 Task: Add a condition where "Hours since status category closed Less than Eighteen" in unsolved tickets in your groups.
Action: Mouse pressed left at (256, 465)
Screenshot: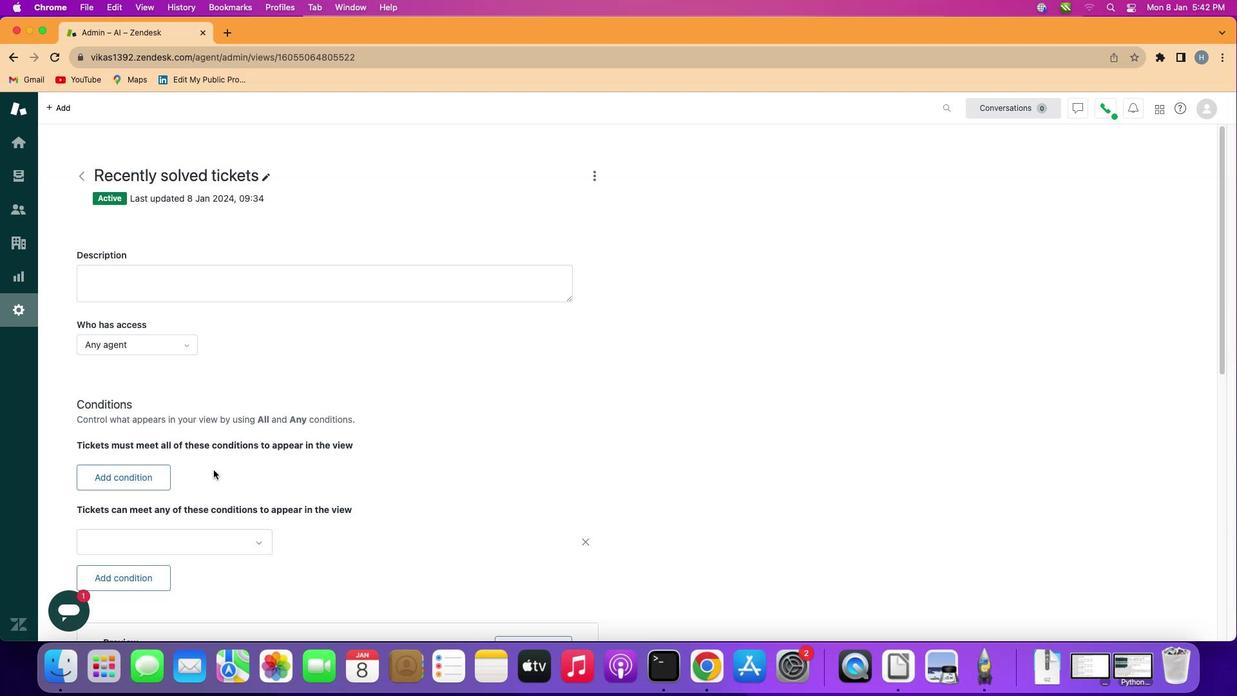 
Action: Mouse moved to (180, 480)
Screenshot: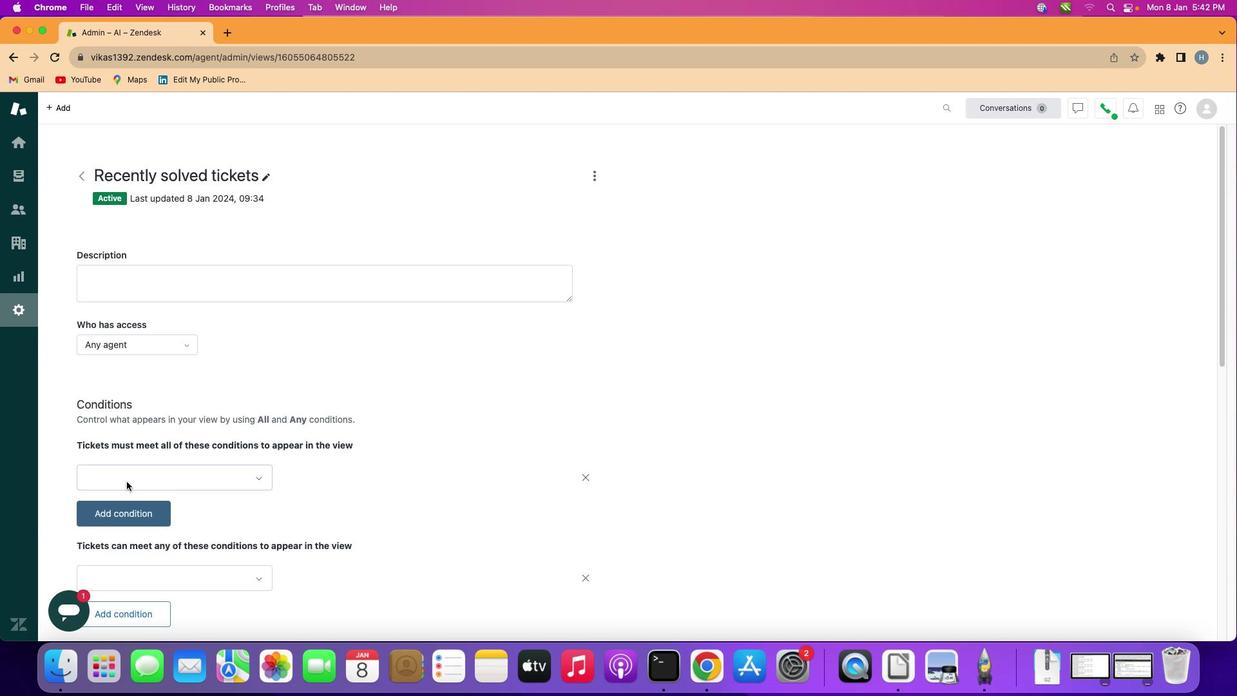 
Action: Mouse pressed left at (180, 480)
Screenshot: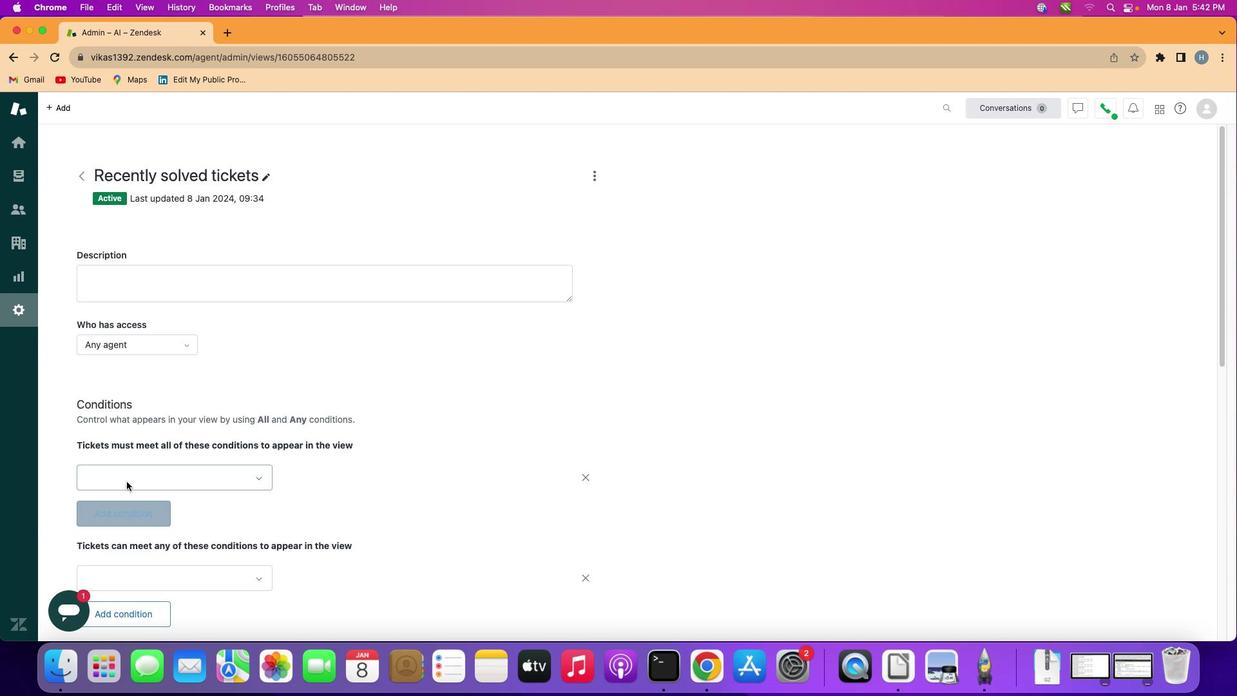 
Action: Mouse moved to (236, 478)
Screenshot: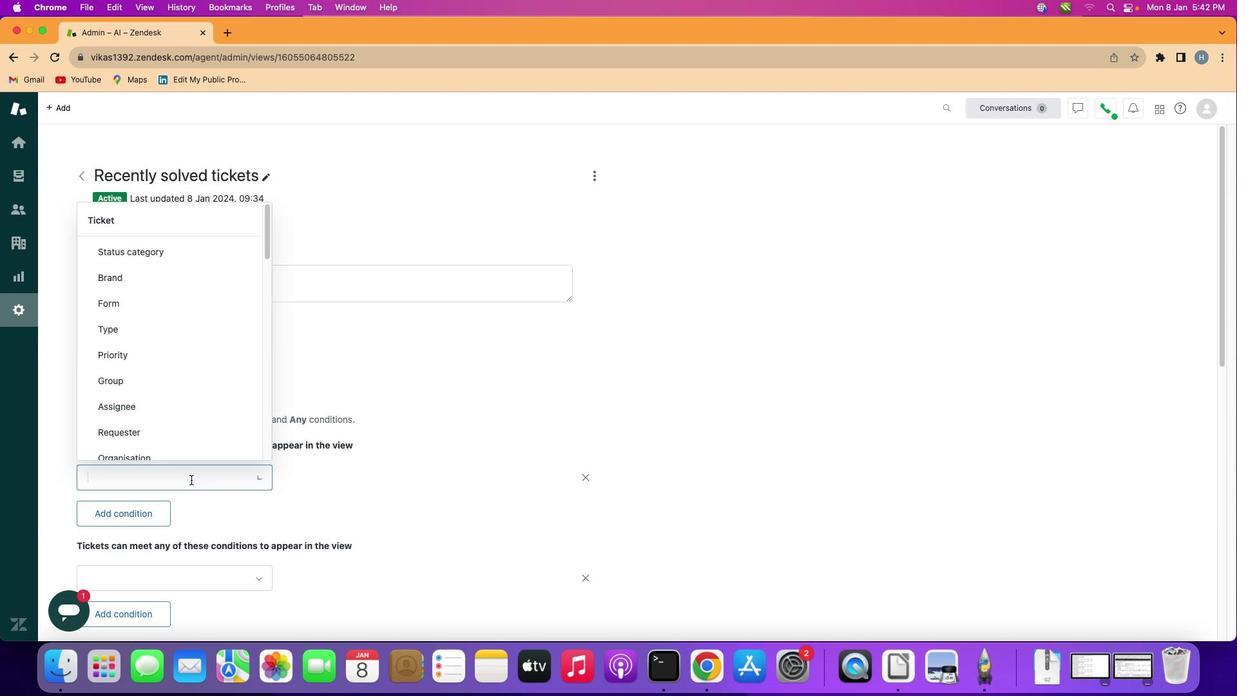 
Action: Mouse pressed left at (236, 478)
Screenshot: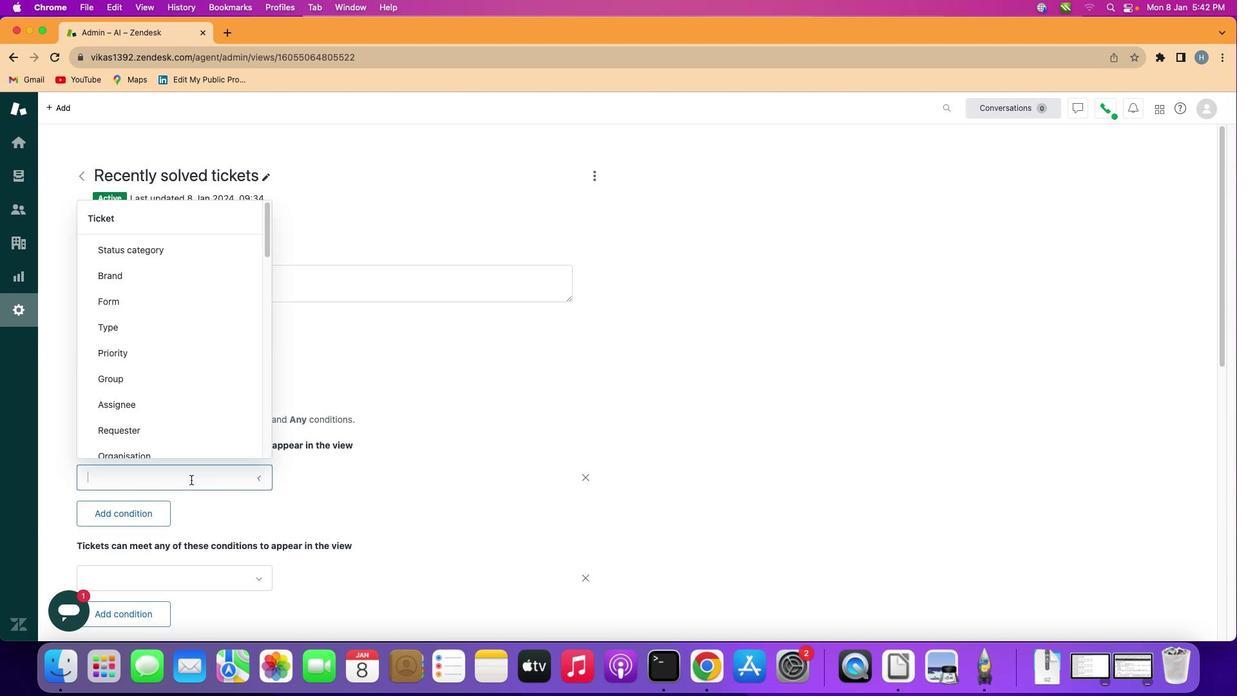 
Action: Mouse moved to (236, 327)
Screenshot: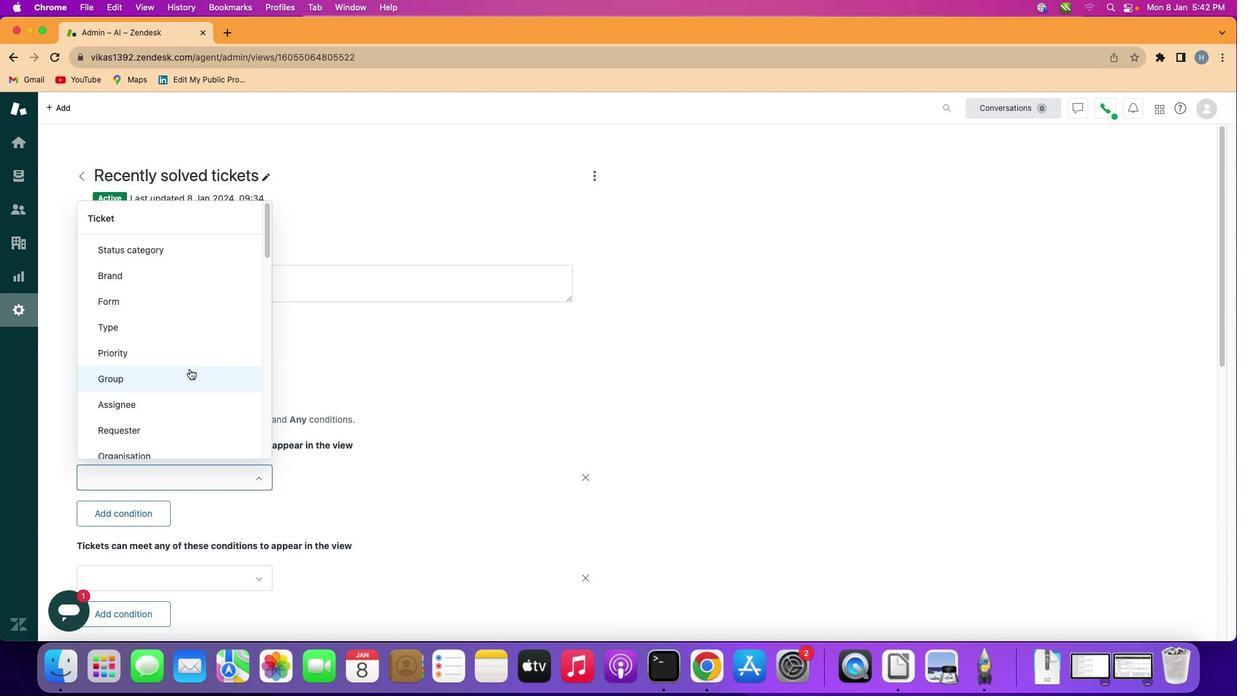 
Action: Mouse scrolled (236, 327) with delta (70, -172)
Screenshot: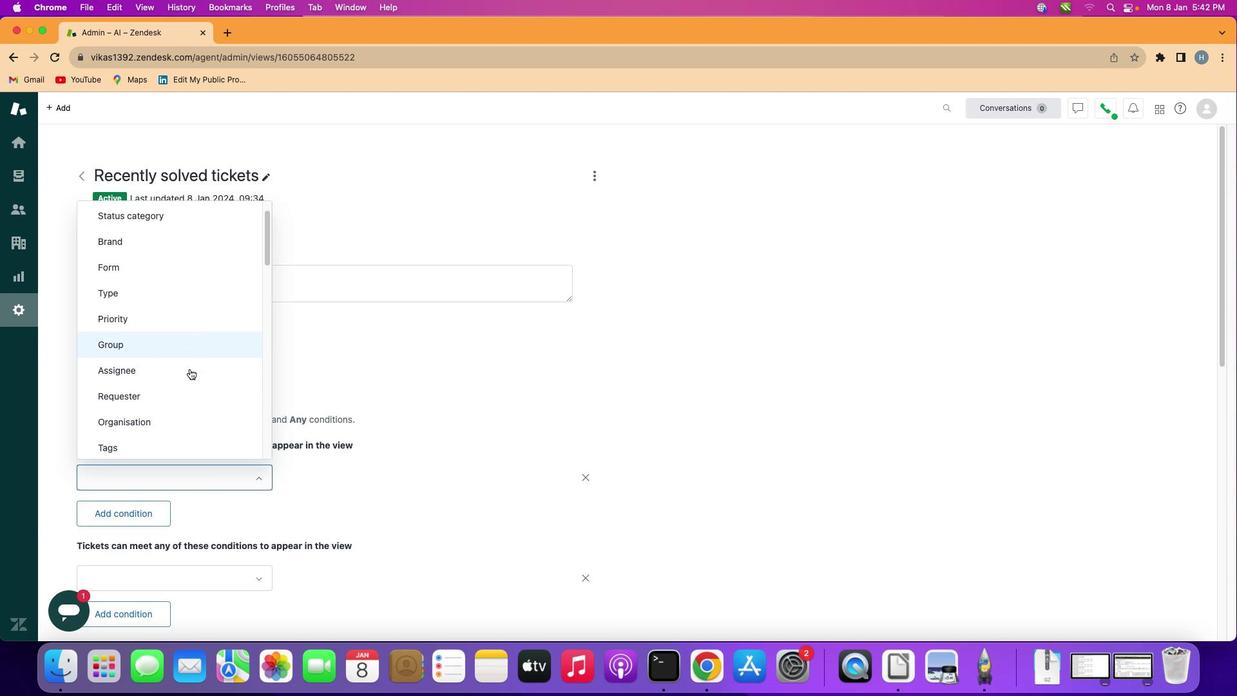 
Action: Mouse scrolled (236, 327) with delta (70, -172)
Screenshot: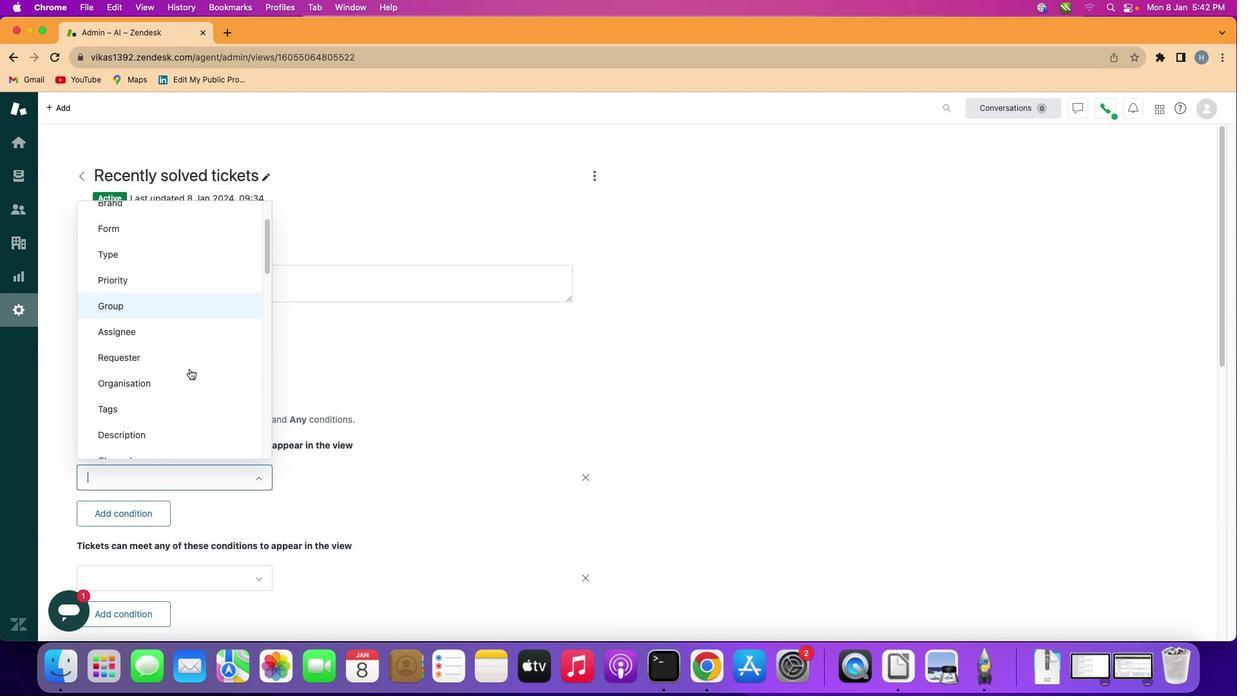 
Action: Mouse scrolled (236, 327) with delta (70, -172)
Screenshot: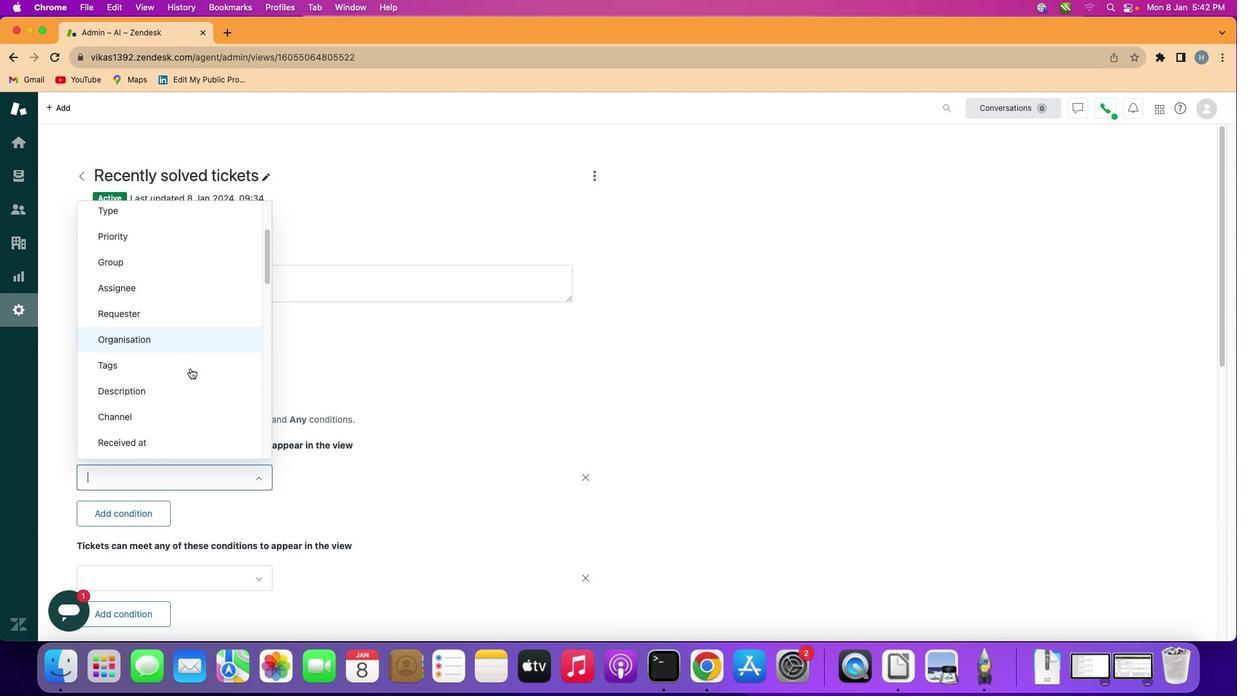 
Action: Mouse scrolled (236, 327) with delta (70, -172)
Screenshot: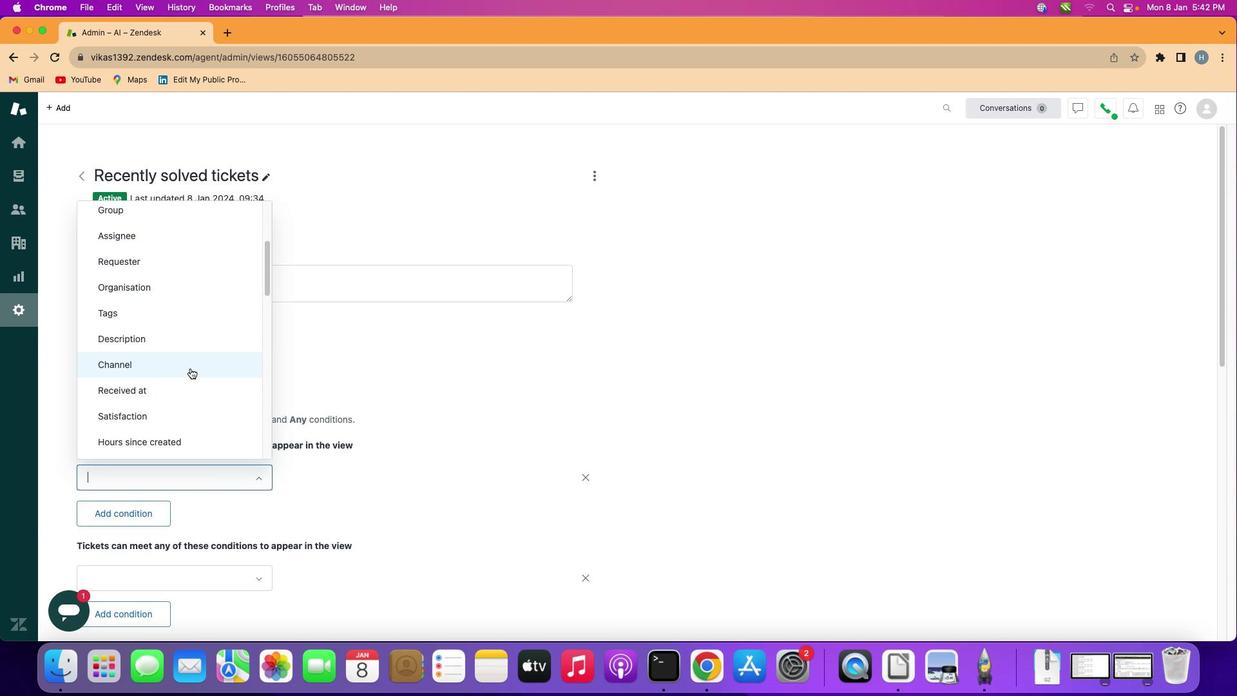 
Action: Mouse scrolled (236, 327) with delta (70, -172)
Screenshot: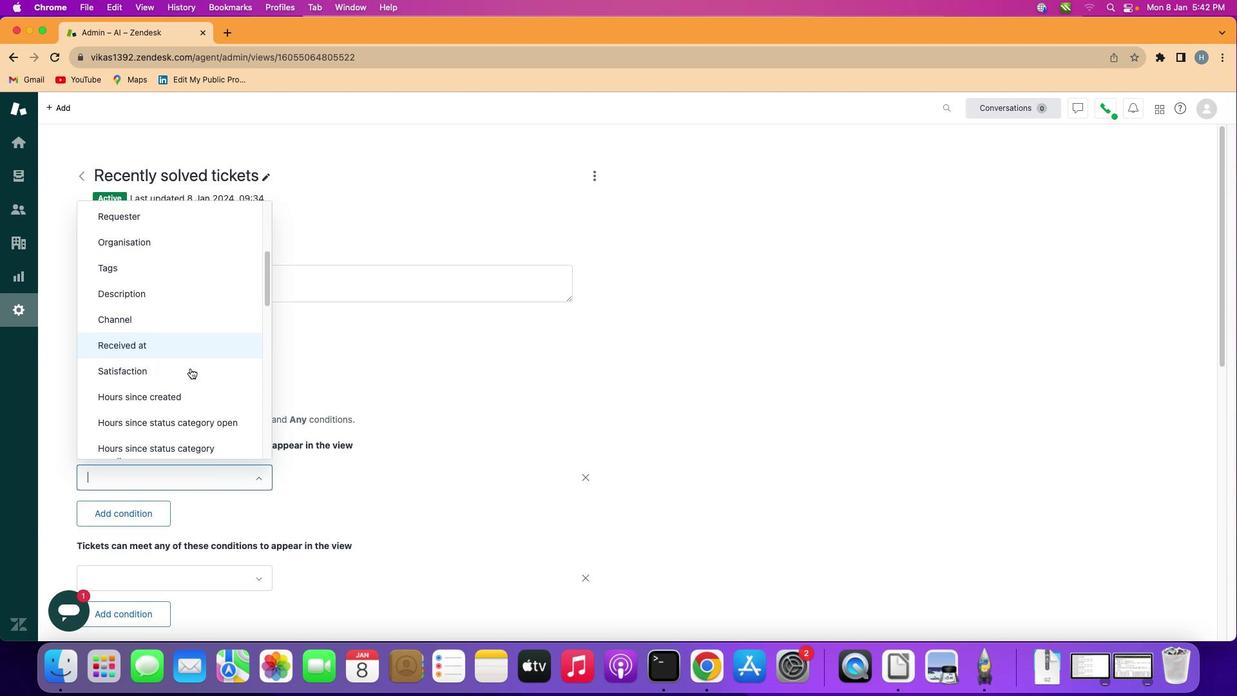 
Action: Mouse moved to (236, 327)
Screenshot: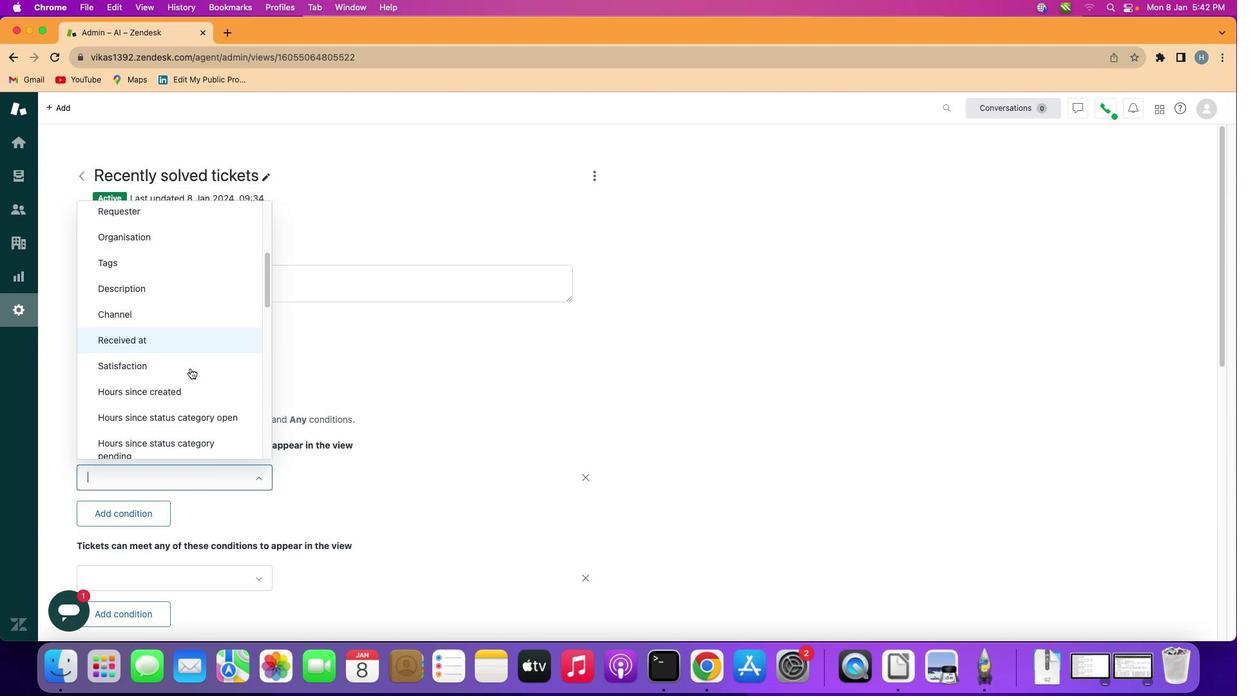 
Action: Mouse scrolled (236, 327) with delta (70, -172)
Screenshot: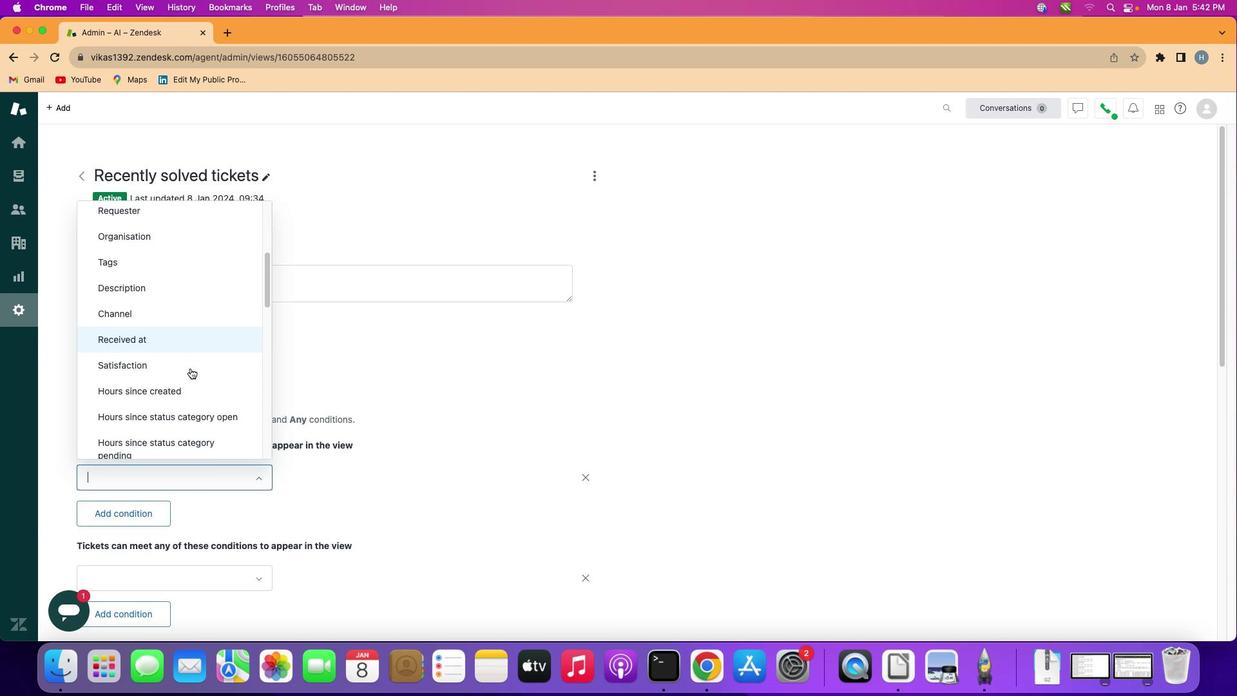 
Action: Mouse moved to (234, 329)
Screenshot: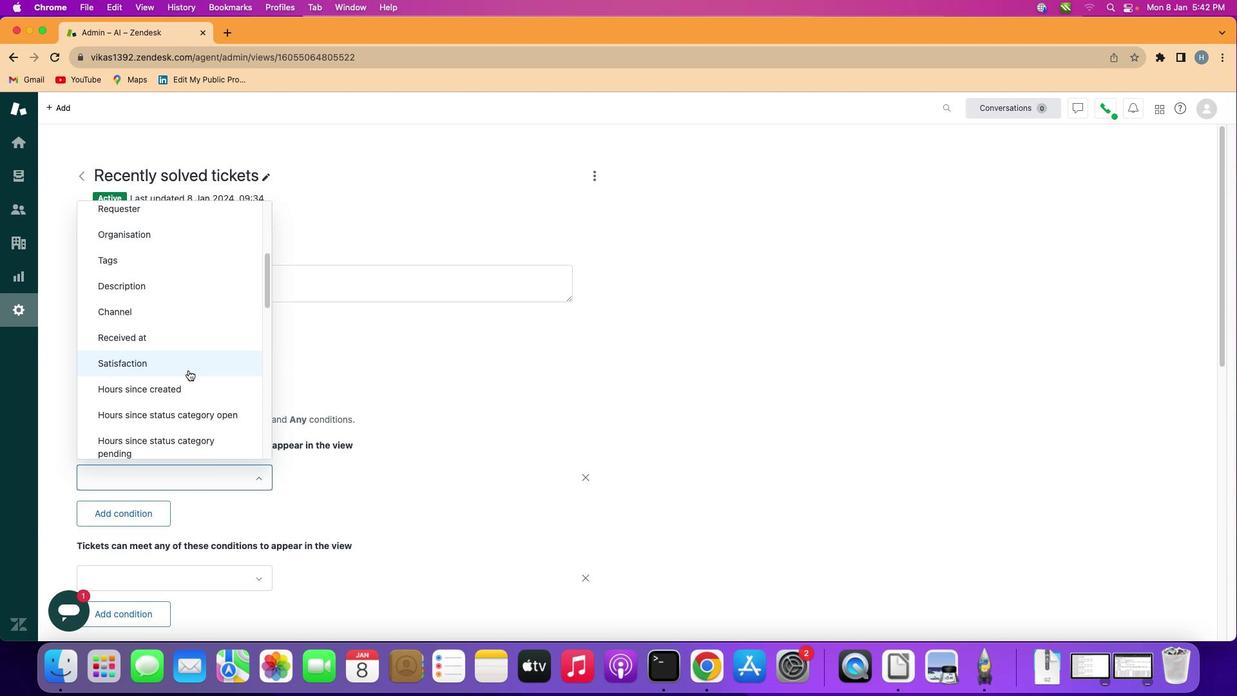 
Action: Mouse scrolled (234, 329) with delta (70, -172)
Screenshot: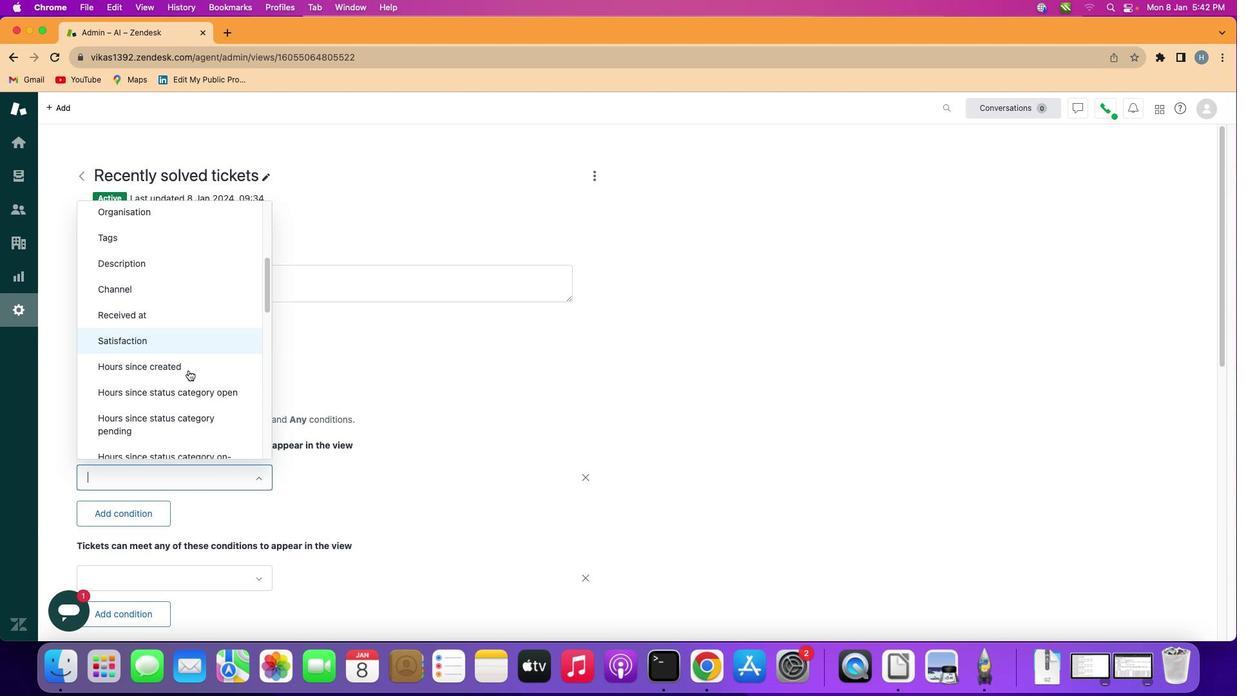 
Action: Mouse scrolled (234, 329) with delta (70, -172)
Screenshot: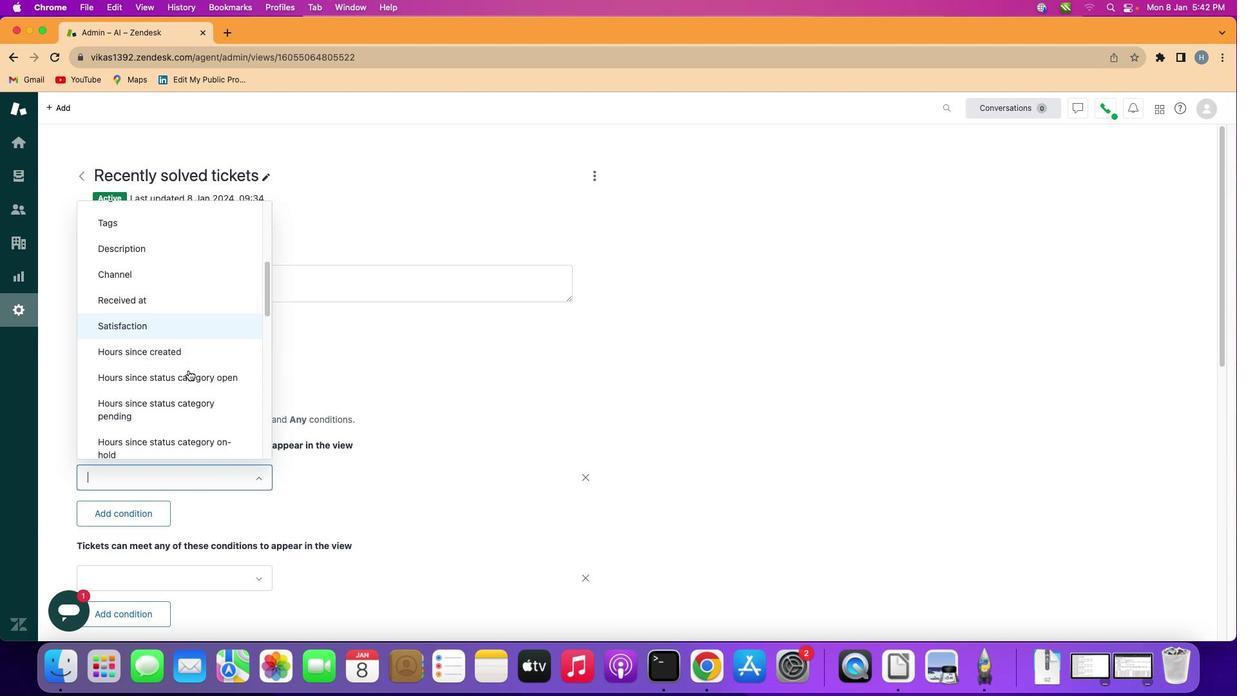 
Action: Mouse scrolled (234, 329) with delta (70, -172)
Screenshot: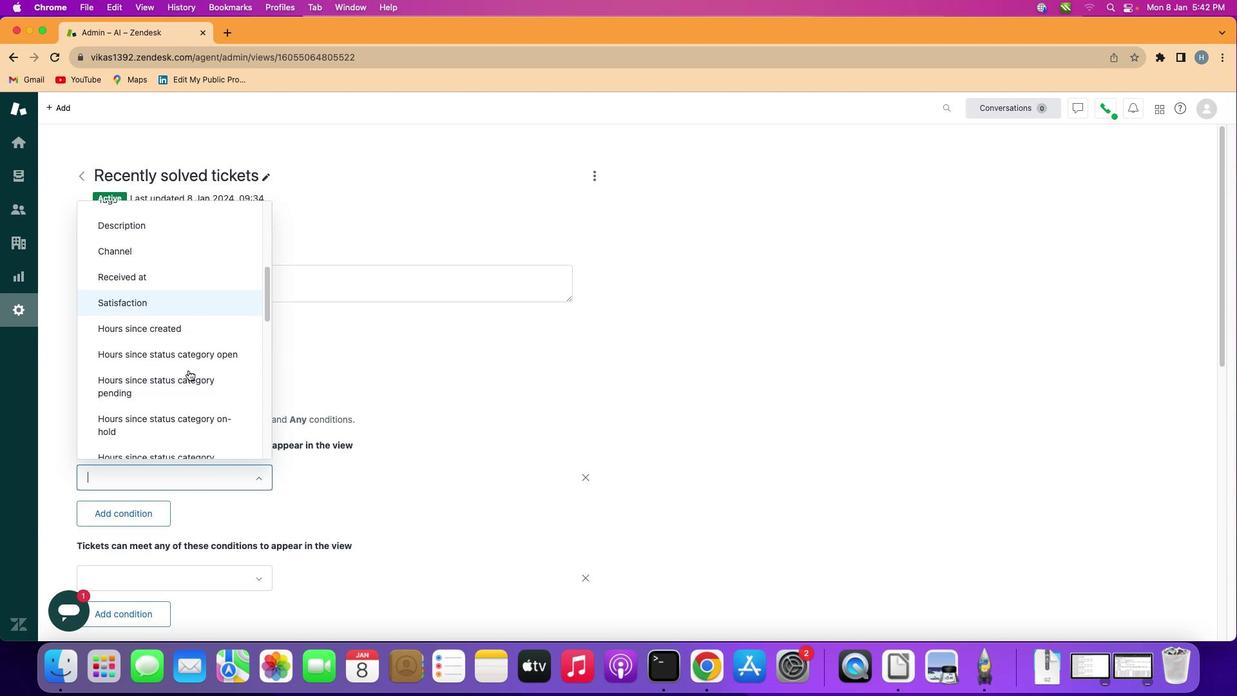 
Action: Mouse scrolled (234, 329) with delta (70, -172)
Screenshot: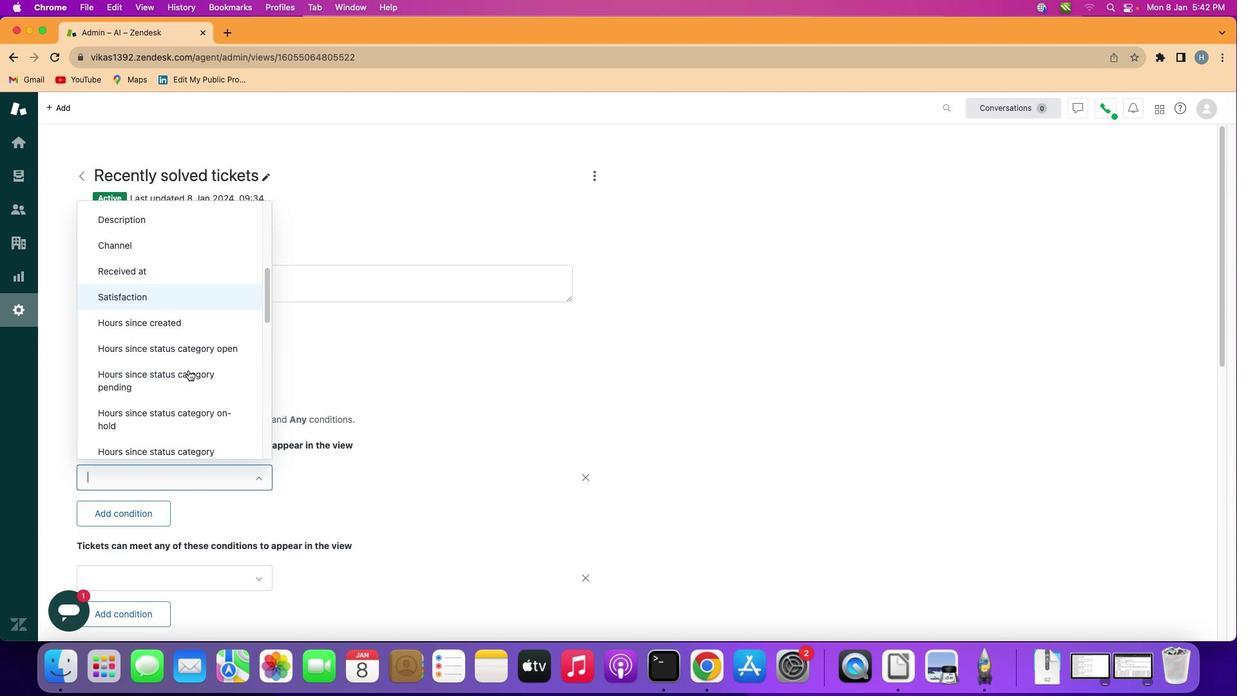 
Action: Mouse scrolled (234, 329) with delta (70, -172)
Screenshot: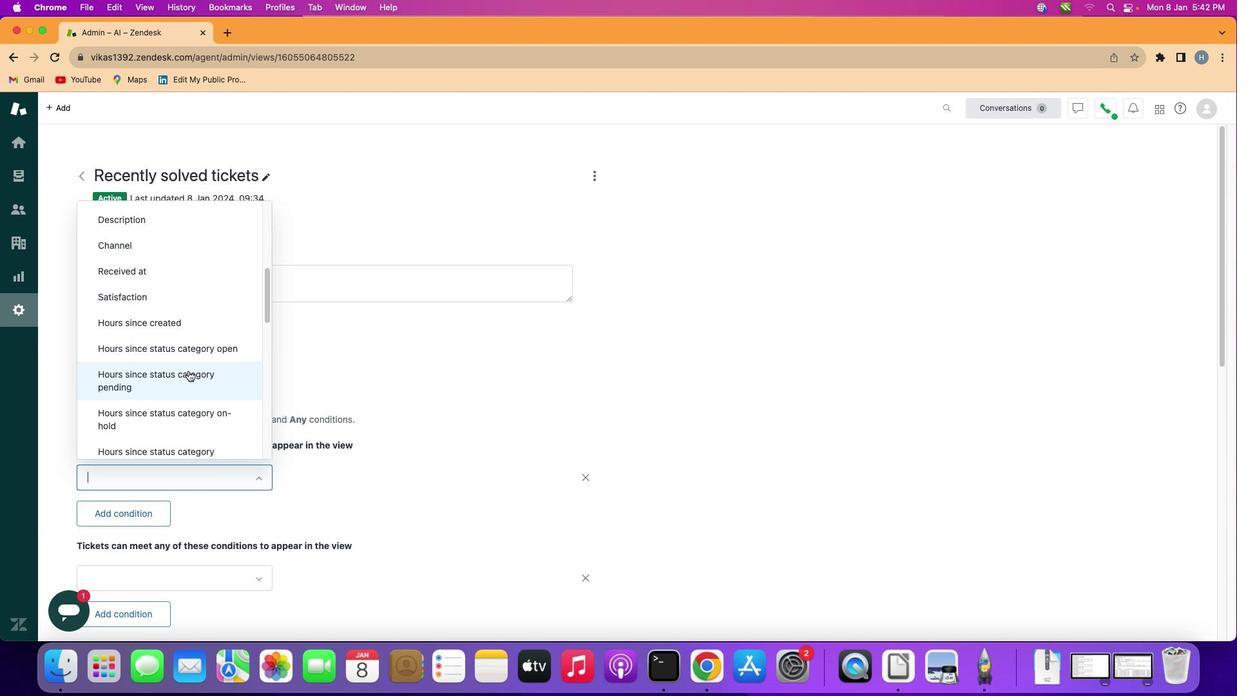 
Action: Mouse moved to (234, 330)
Screenshot: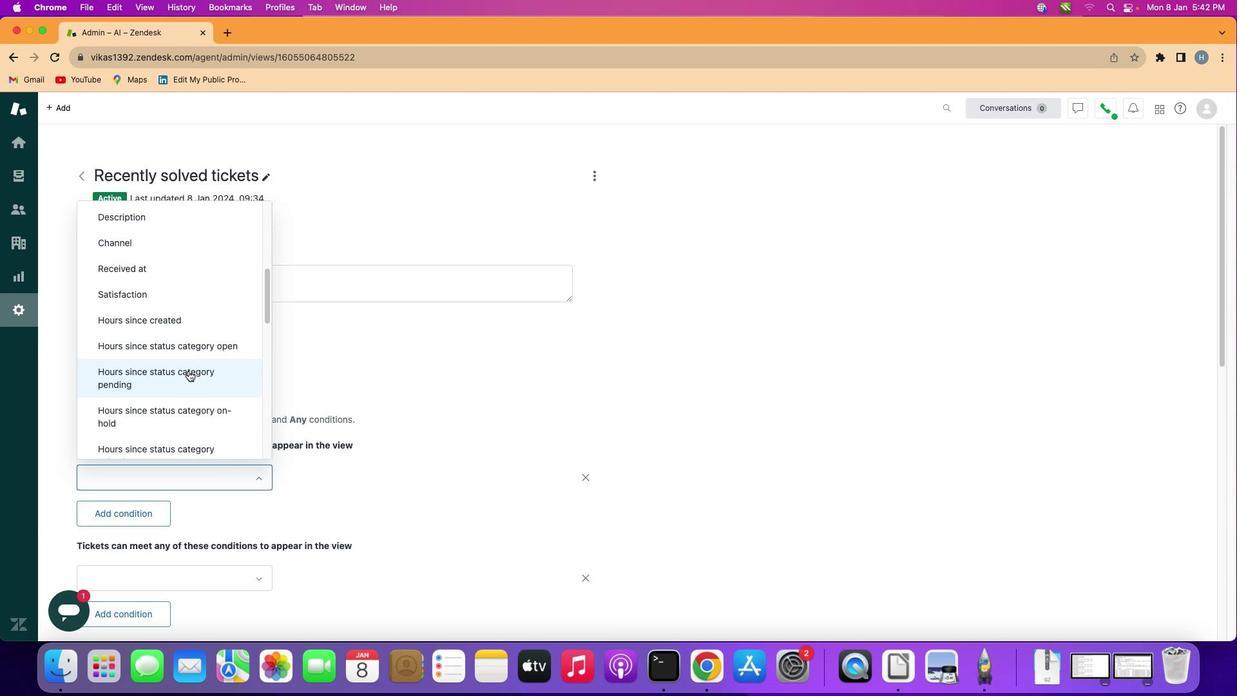 
Action: Mouse scrolled (234, 330) with delta (70, -172)
Screenshot: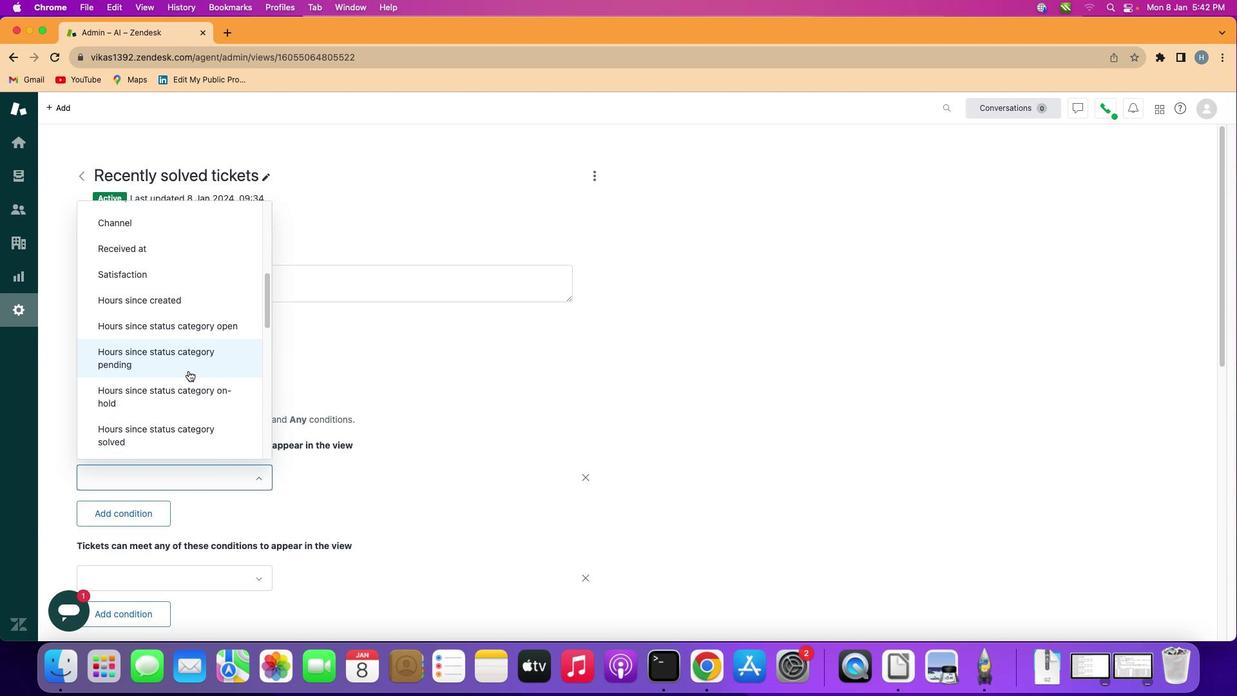 
Action: Mouse scrolled (234, 330) with delta (70, -172)
Screenshot: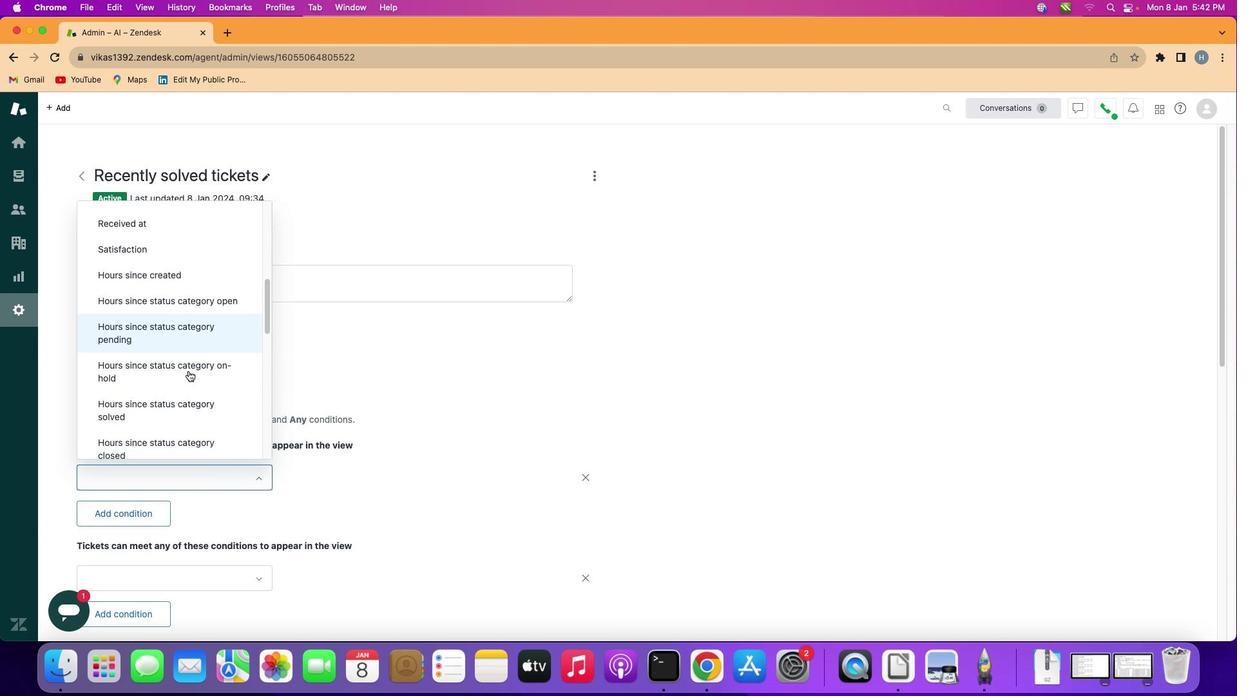 
Action: Mouse scrolled (234, 330) with delta (70, -172)
Screenshot: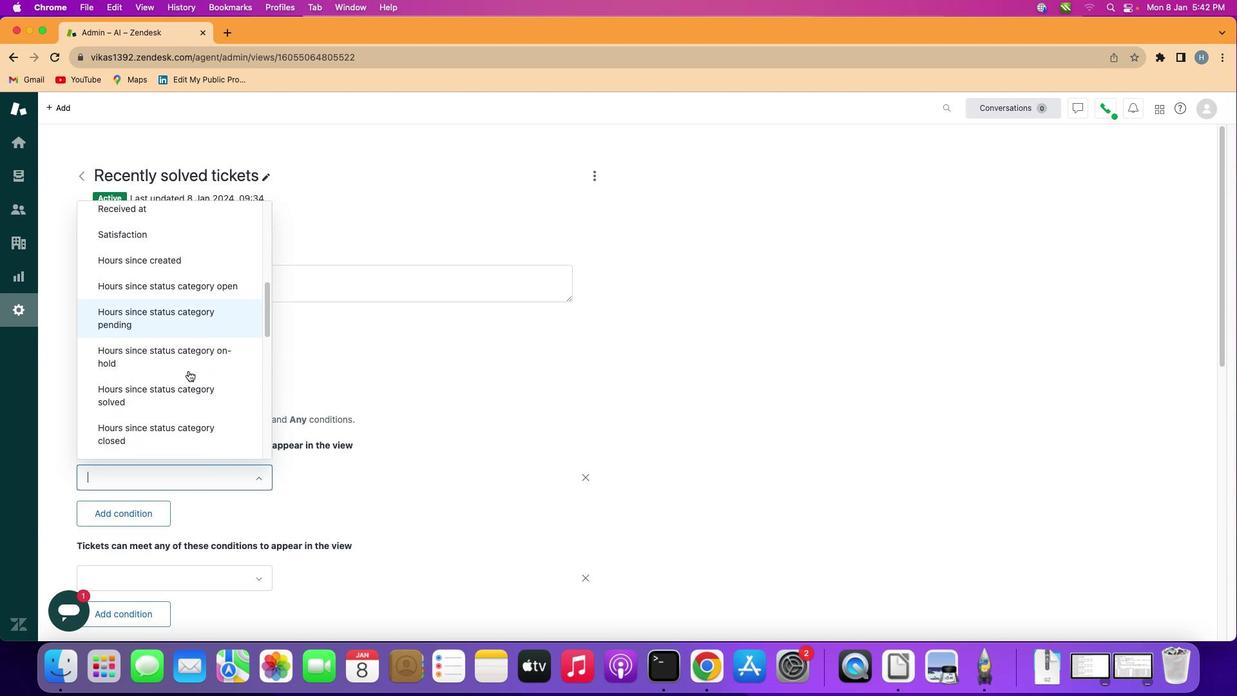
Action: Mouse scrolled (234, 330) with delta (70, -172)
Screenshot: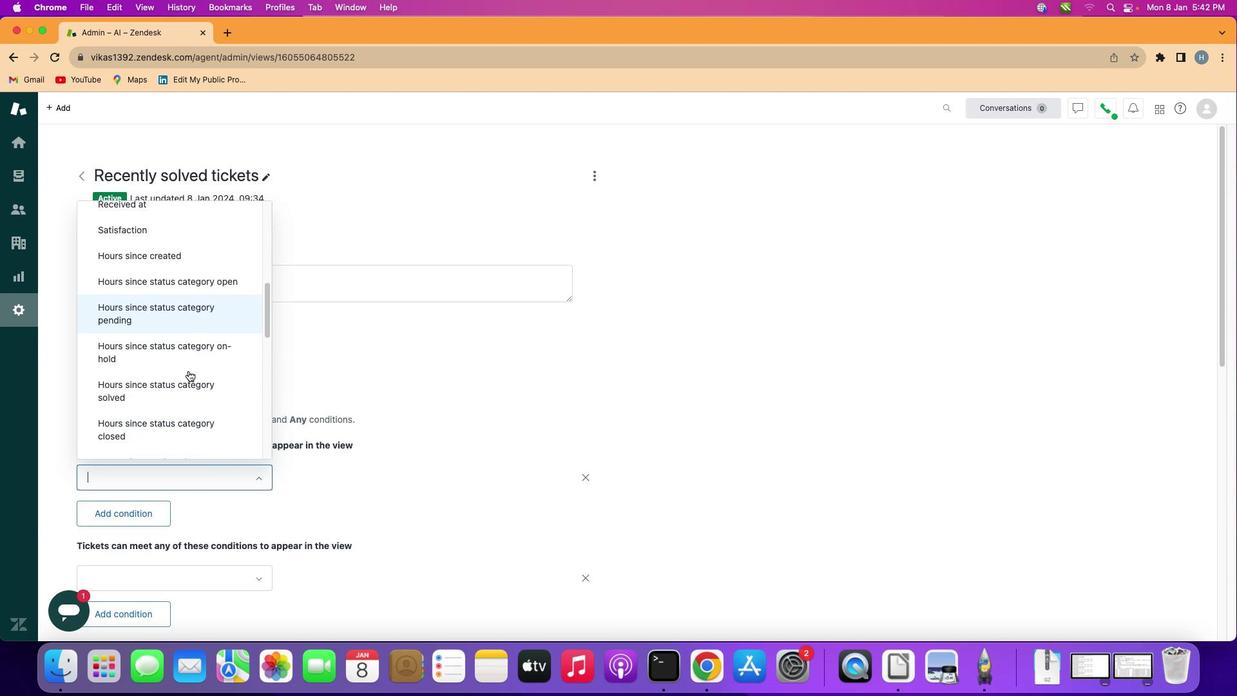 
Action: Mouse scrolled (234, 330) with delta (70, -172)
Screenshot: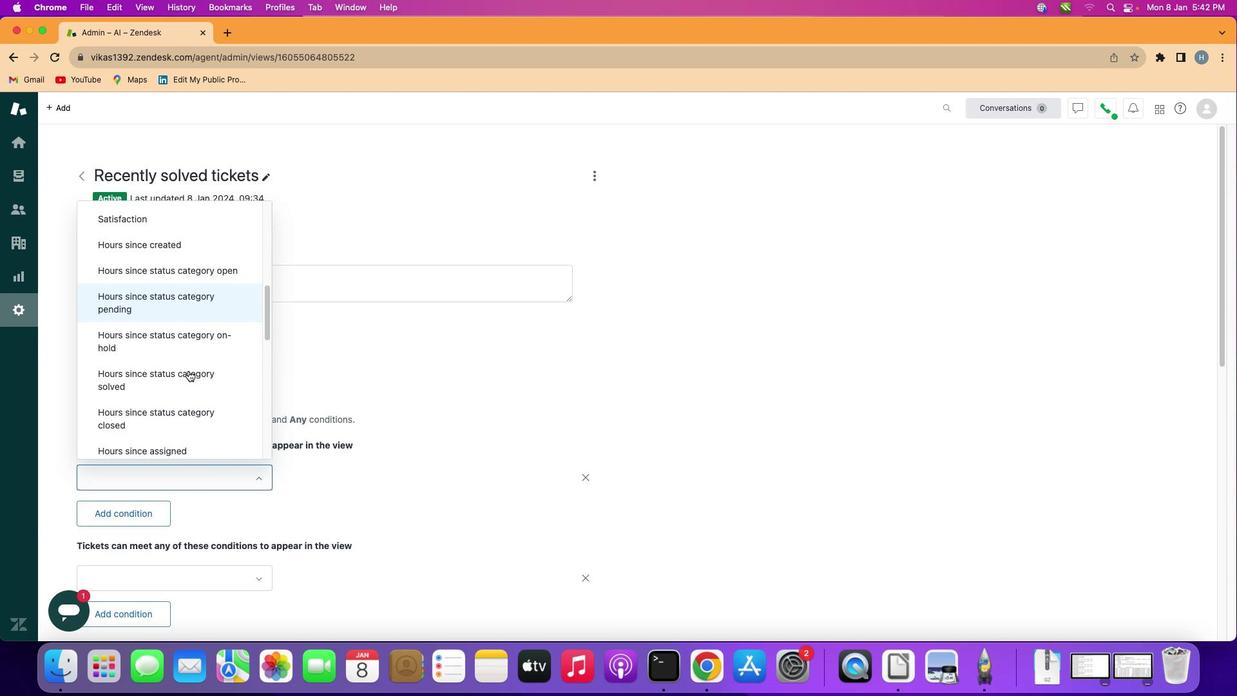 
Action: Mouse scrolled (234, 330) with delta (70, -172)
Screenshot: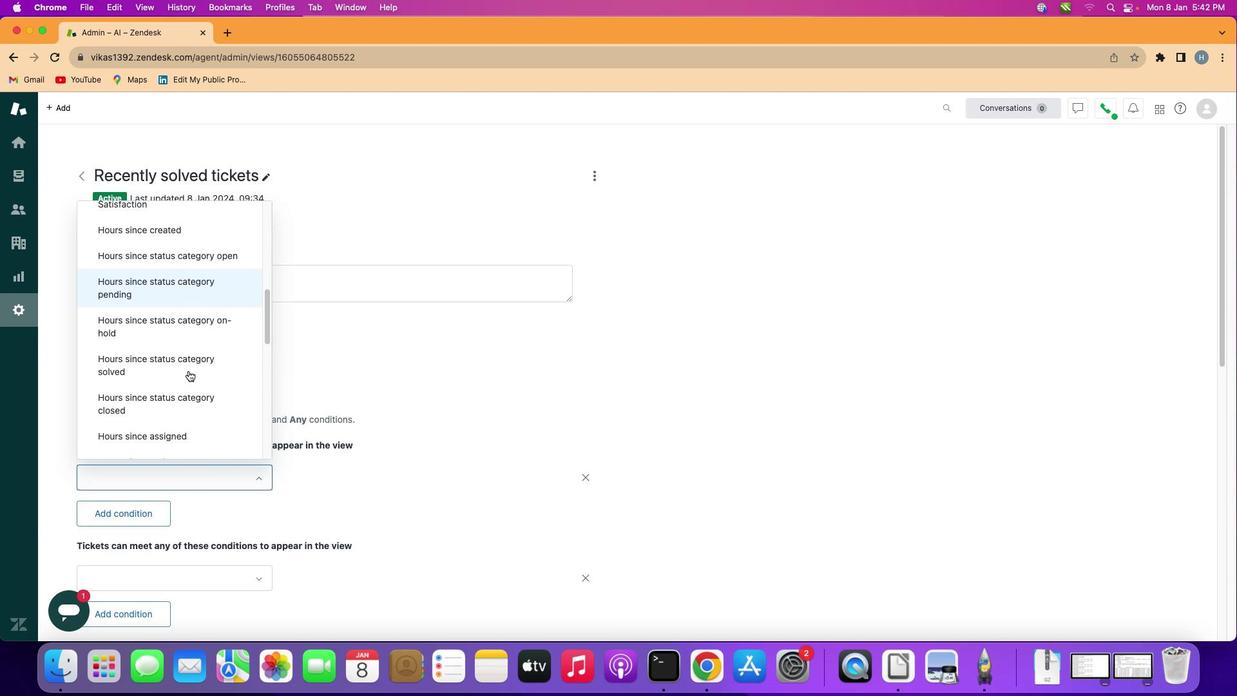
Action: Mouse scrolled (234, 330) with delta (70, -172)
Screenshot: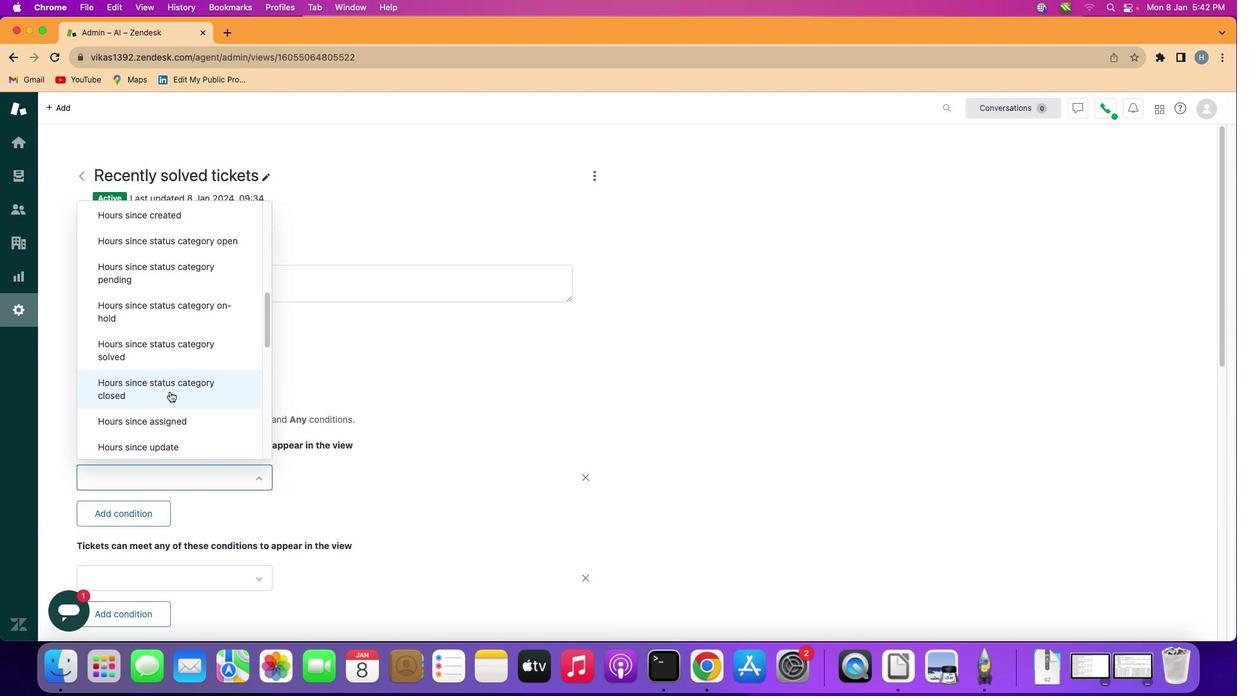 
Action: Mouse scrolled (234, 330) with delta (70, -172)
Screenshot: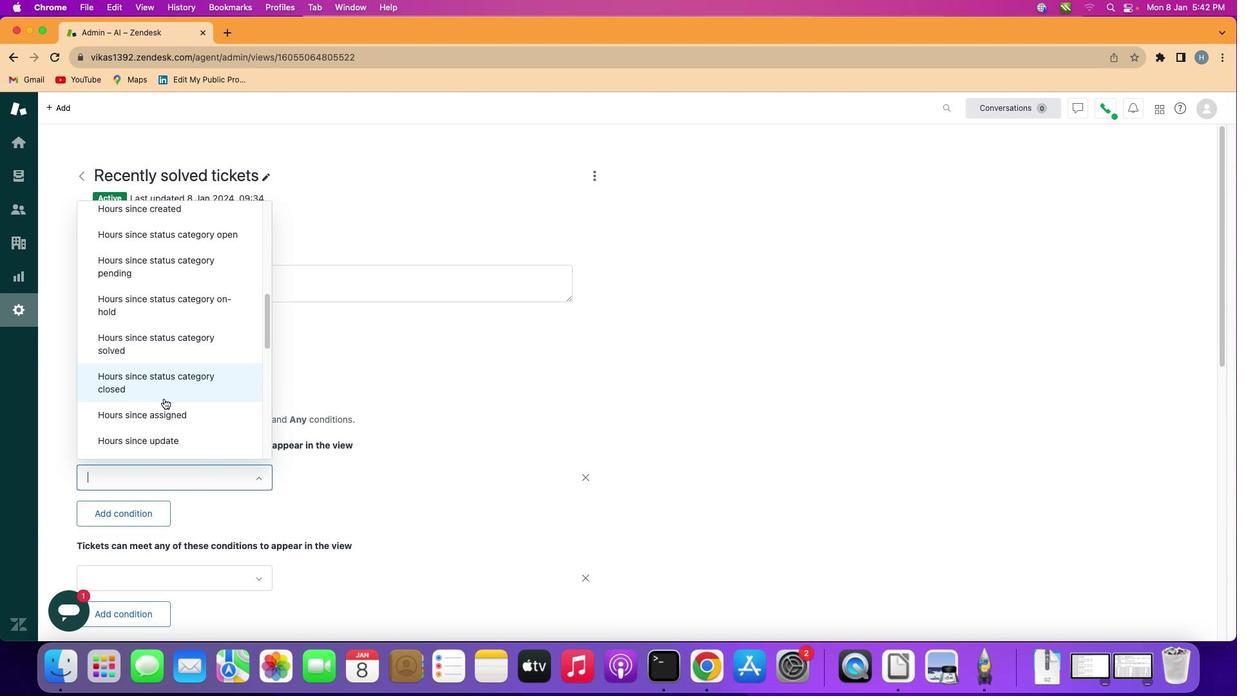 
Action: Mouse moved to (213, 368)
Screenshot: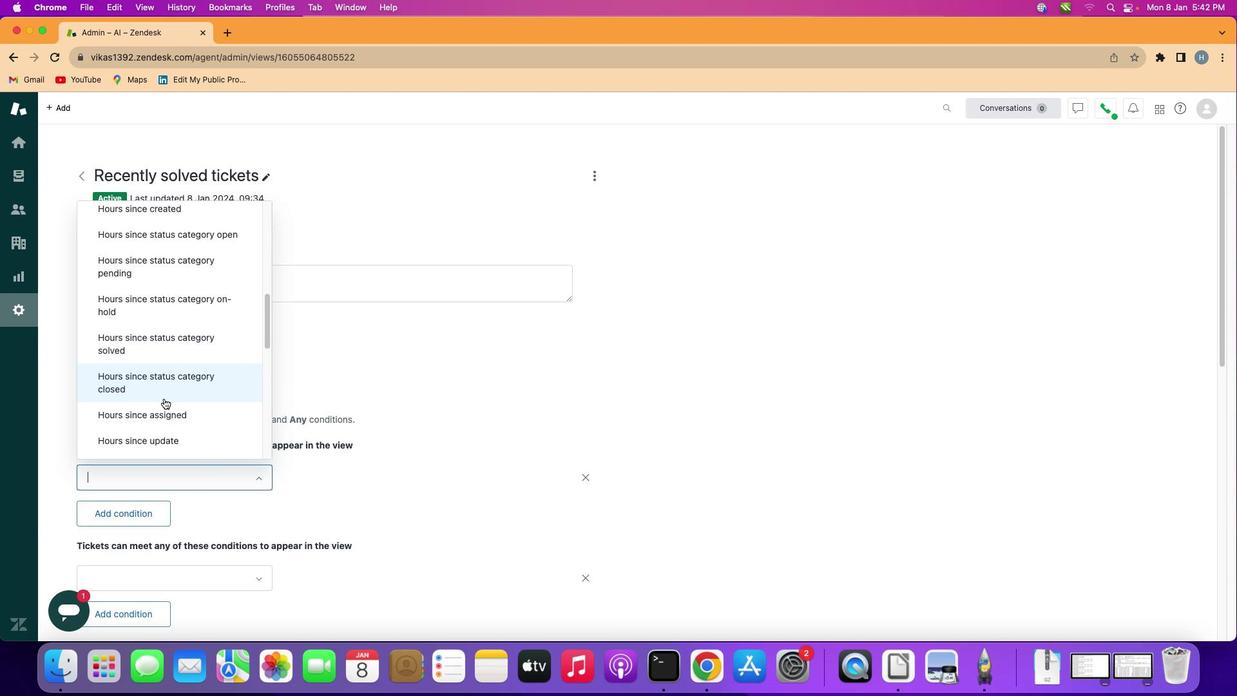 
Action: Mouse pressed left at (213, 368)
Screenshot: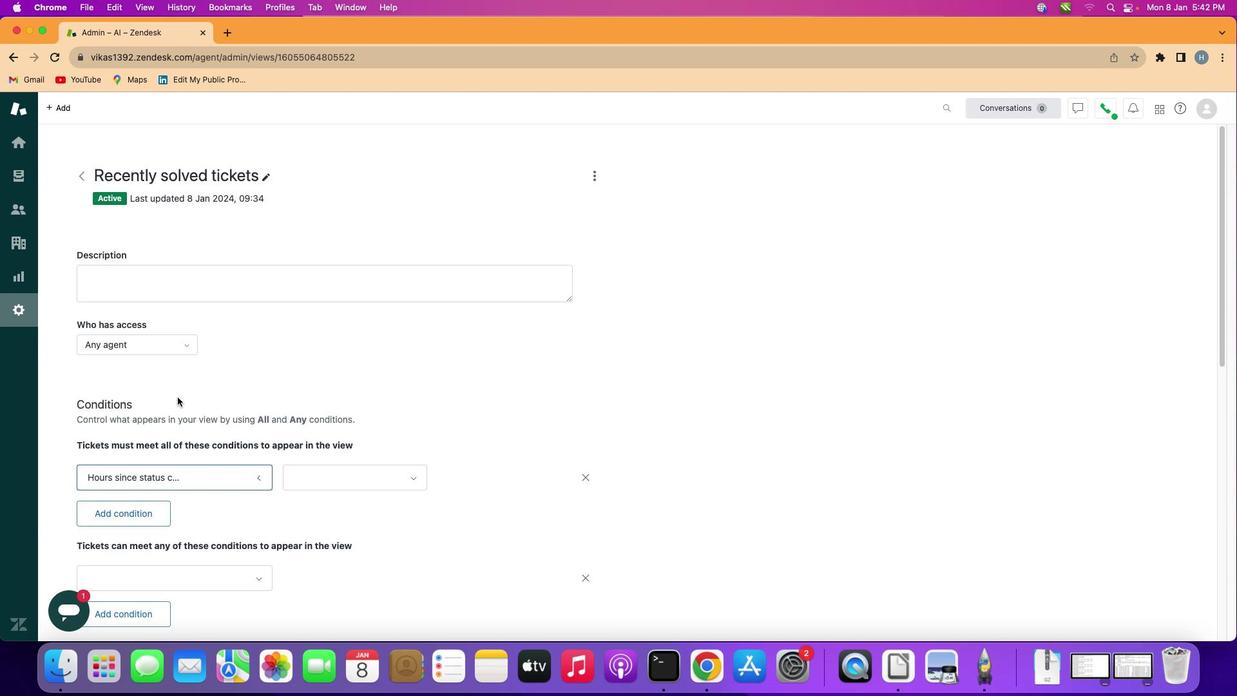 
Action: Mouse moved to (371, 463)
Screenshot: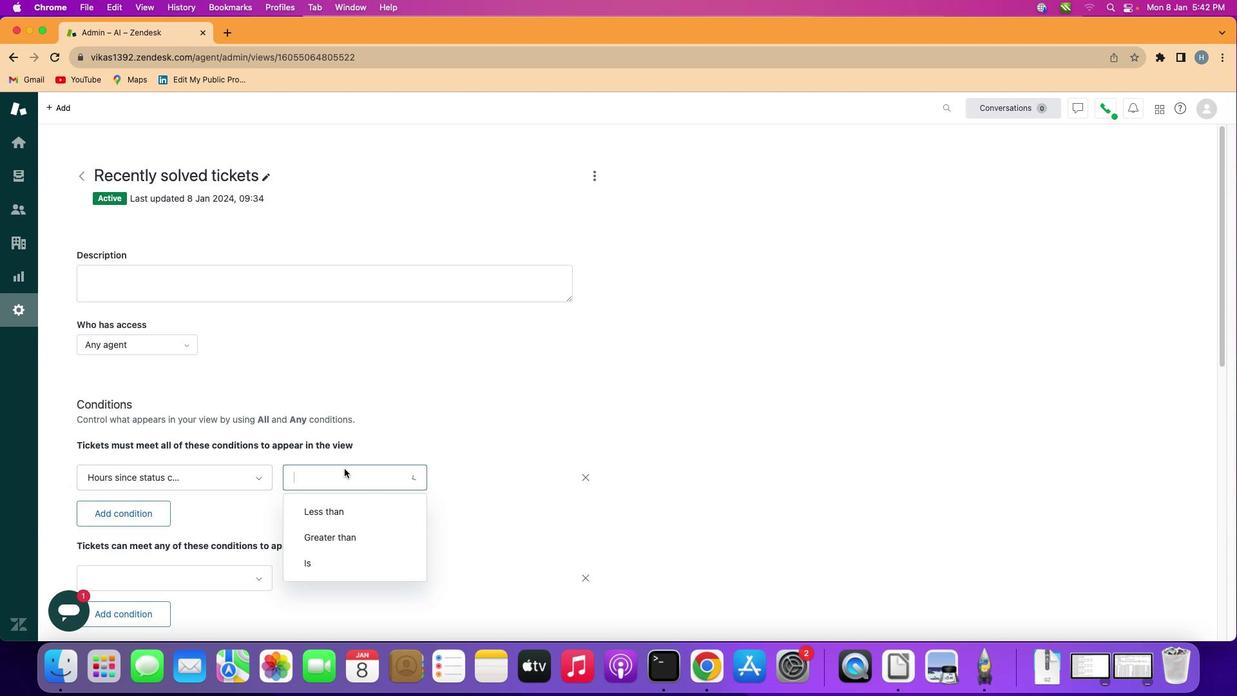 
Action: Mouse pressed left at (371, 463)
Screenshot: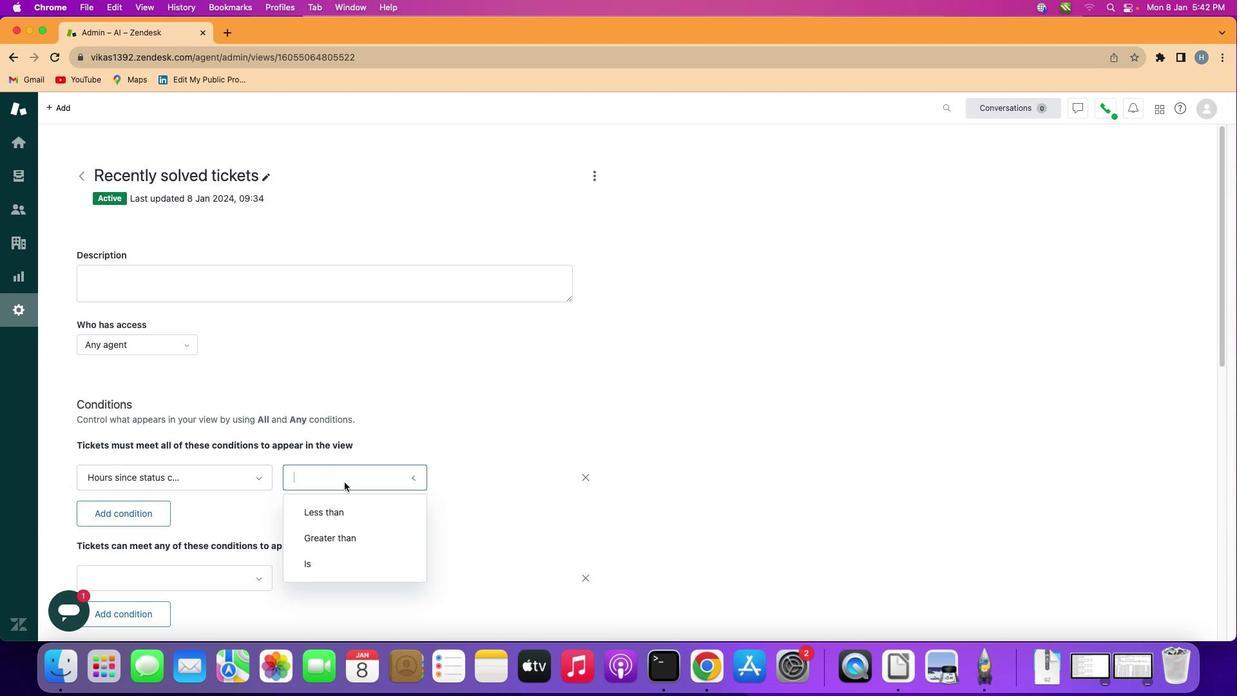
Action: Mouse moved to (369, 514)
Screenshot: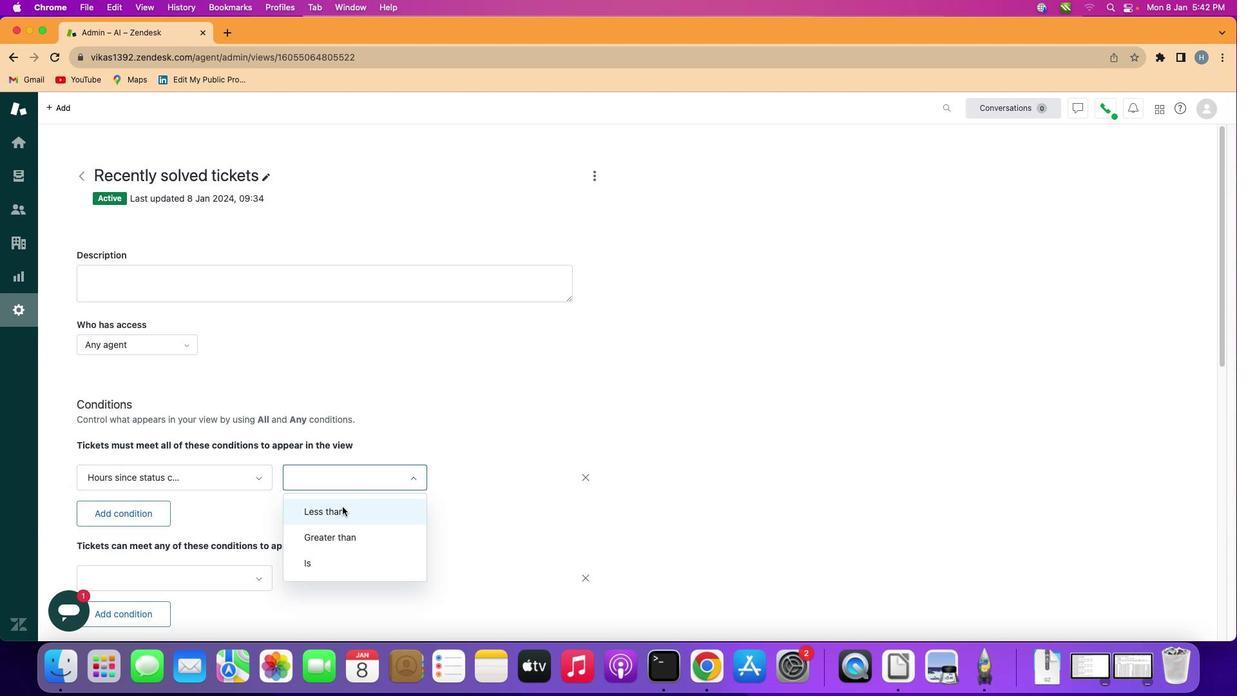 
Action: Mouse pressed left at (369, 514)
Screenshot: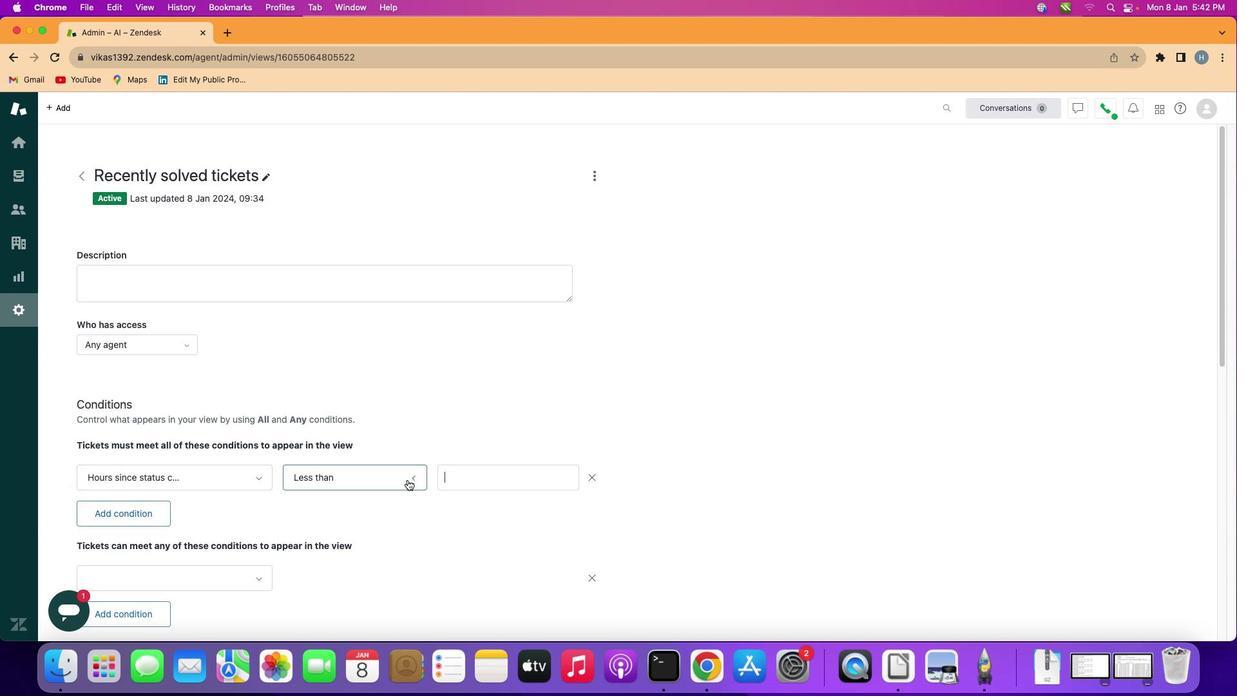 
Action: Mouse moved to (484, 471)
Screenshot: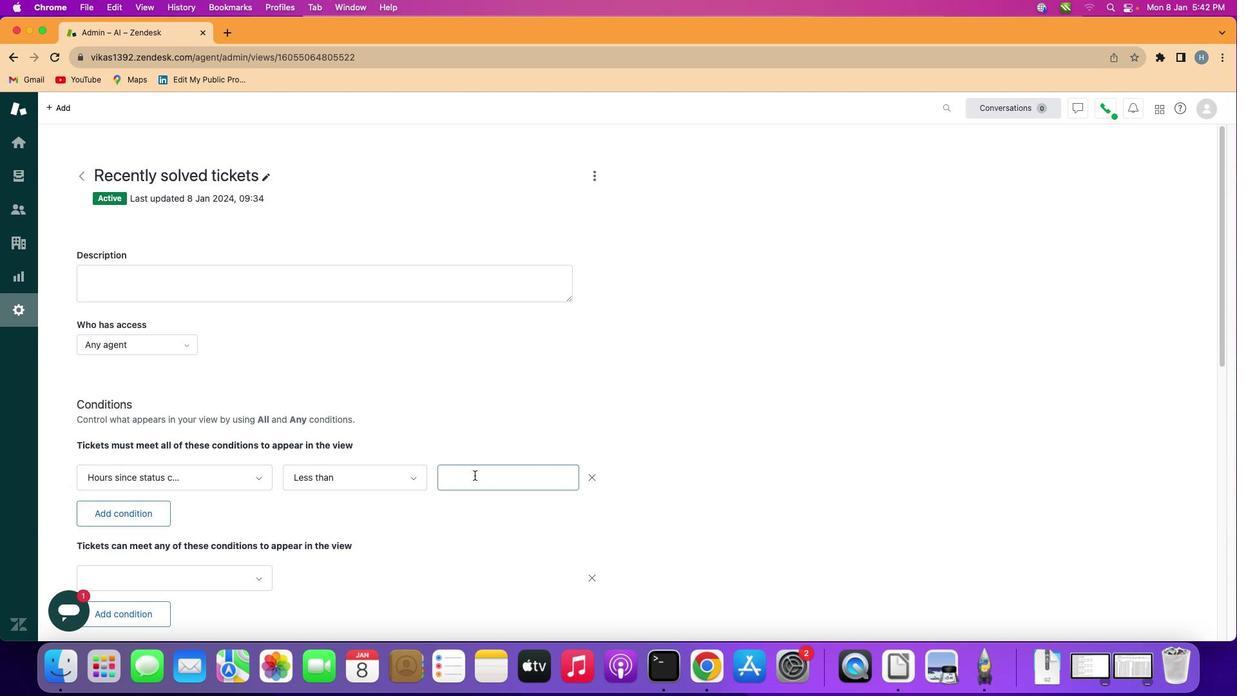 
Action: Mouse pressed left at (484, 471)
Screenshot: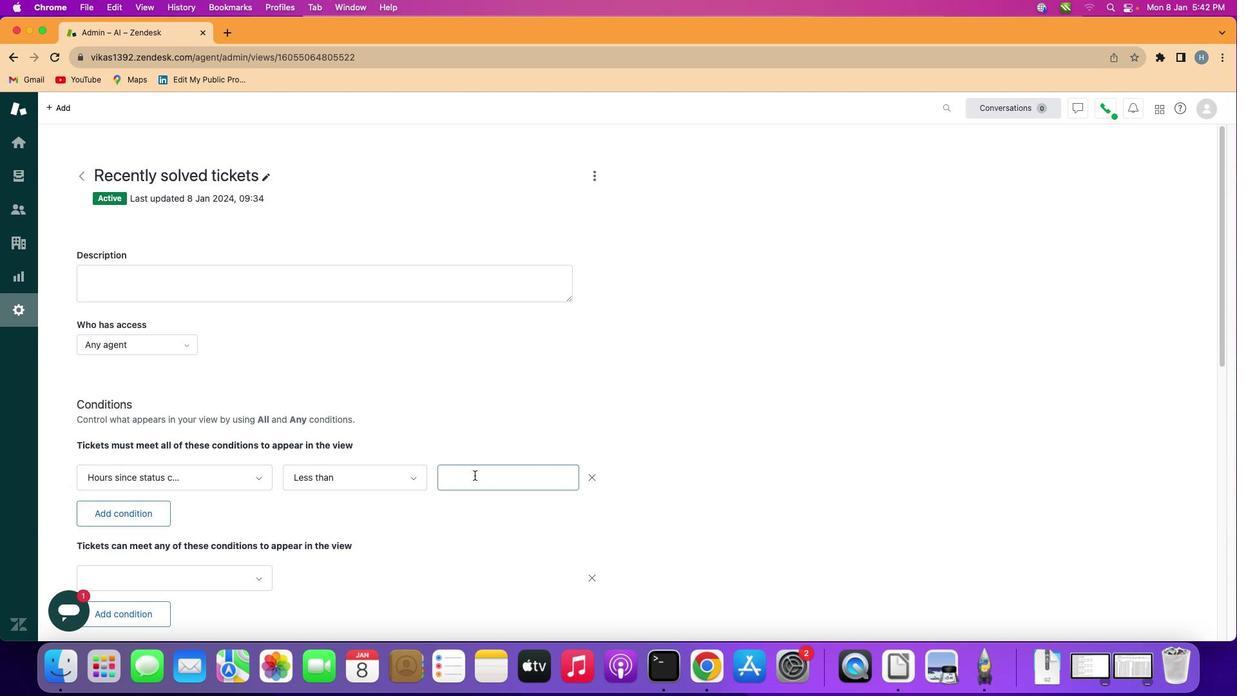 
Action: Mouse moved to (484, 472)
Screenshot: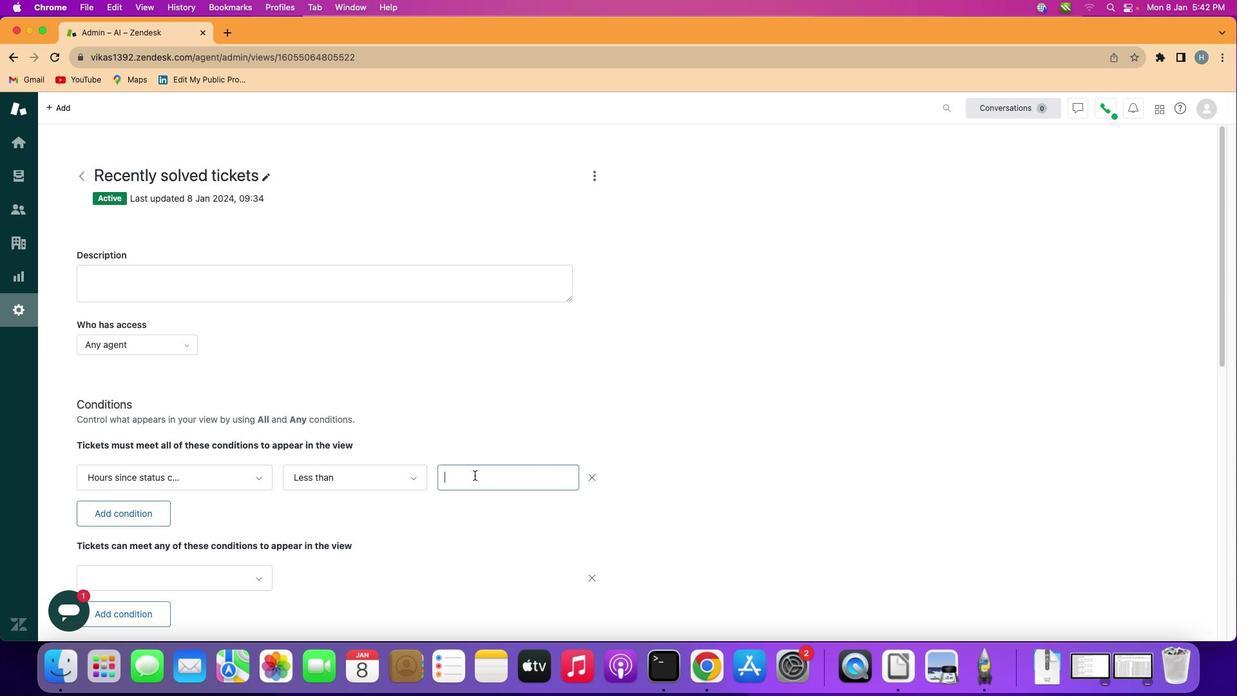 
Action: Key pressed Key.shift'E''i''g''h''t''e''e''n'
Screenshot: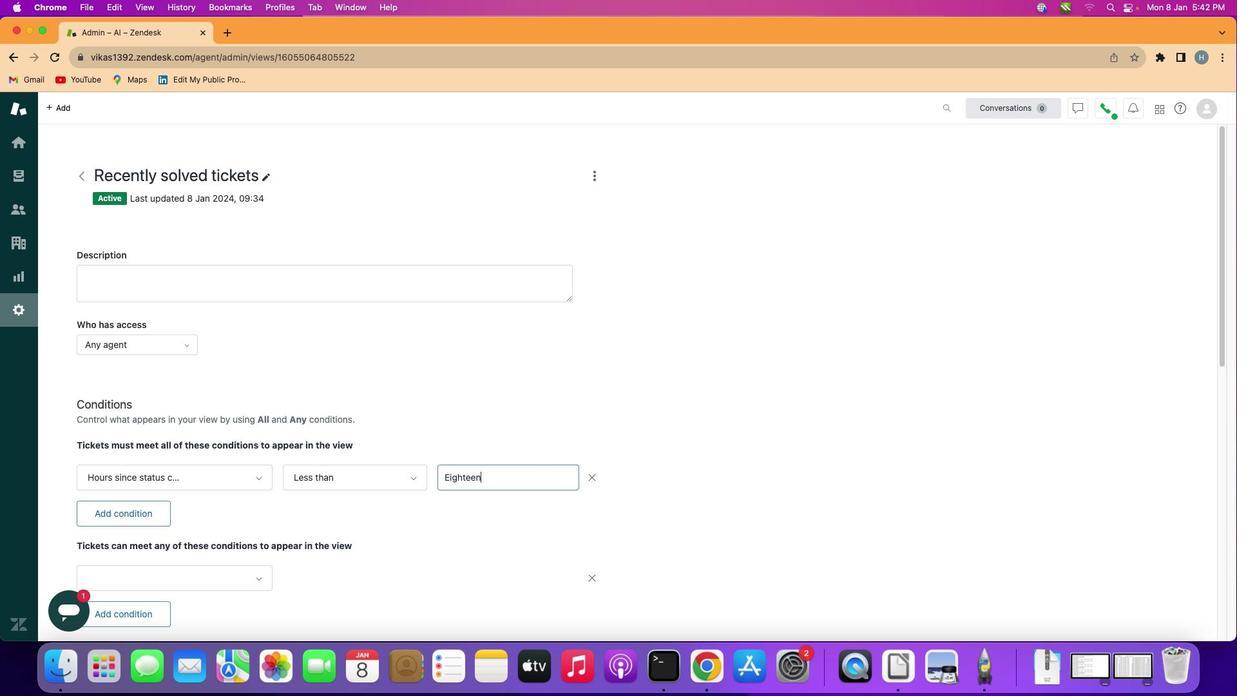
Action: Mouse moved to (490, 515)
Screenshot: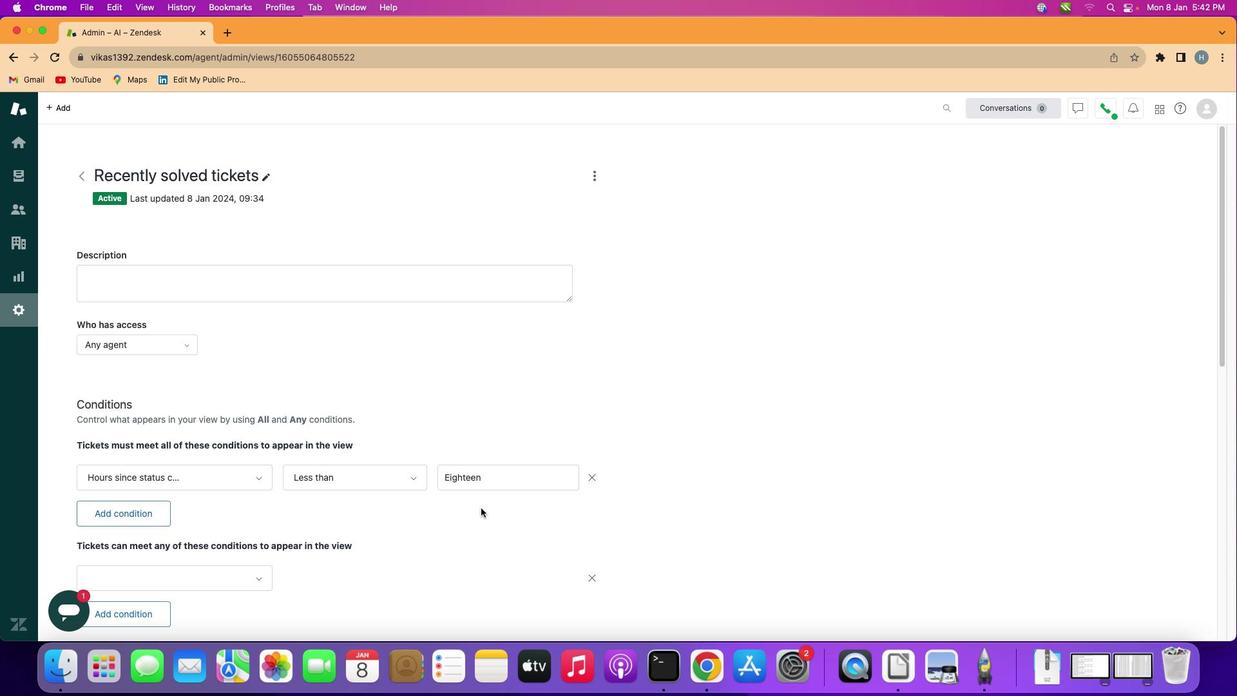 
Action: Mouse pressed left at (490, 515)
Screenshot: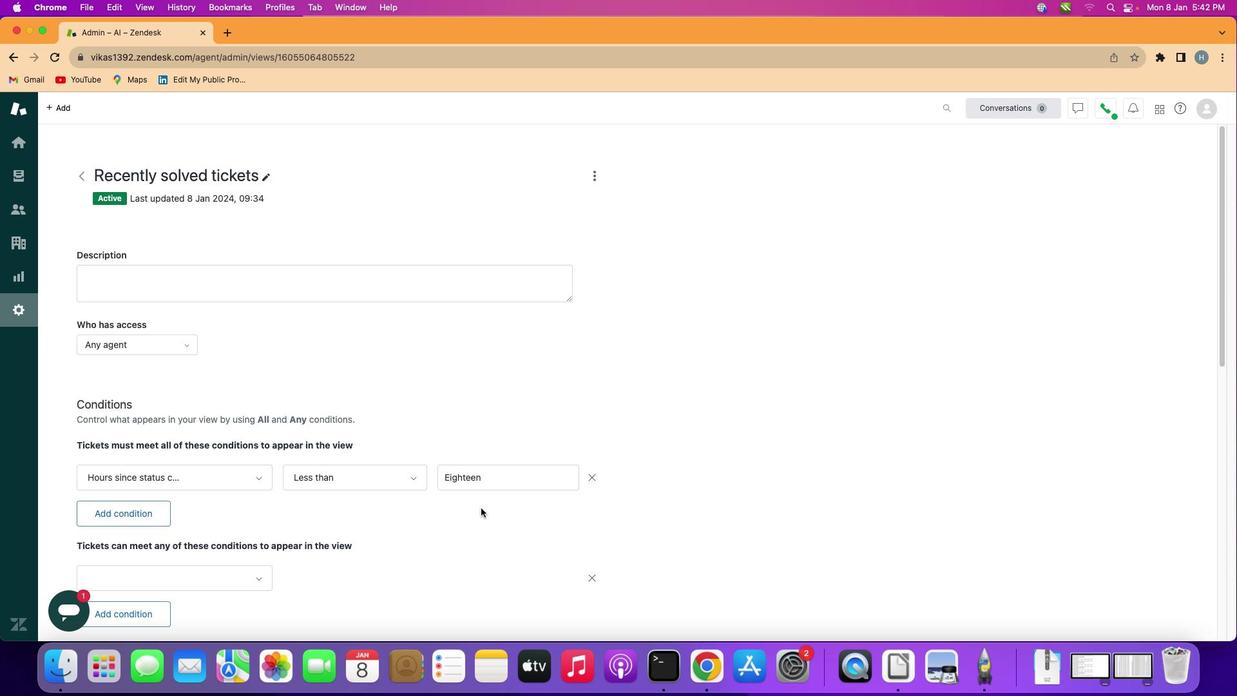 
Action: Mouse moved to (489, 516)
Screenshot: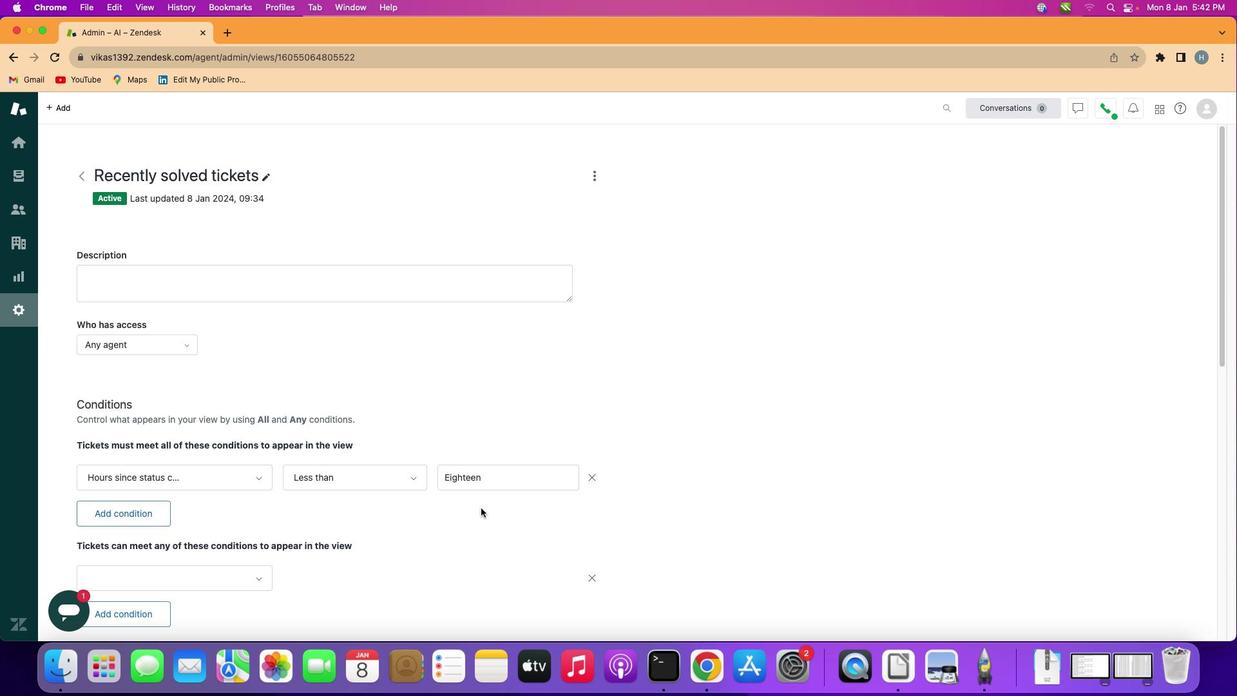 
